 Task: Add an event with the title Third Performance Recognition Ceremony, date ''2023/12/25'', time 14:00and add a description: Welcome to the Lunch with Mentor session, an invaluable opportunity for personal growth and guidance. This session aims to create a casual and supportive environment where mentees can connect with experienced mentors, gain insights, and receive valuable advice to navigate their professional journeys.Mark the tasks as Completed , logged in from the account softage.5@softage.netand send the event invitation to softage.7@softage.net and softage.8@softage.net. Set a reminder for the event Weekly on Sunday
Action: Mouse moved to (60, 148)
Screenshot: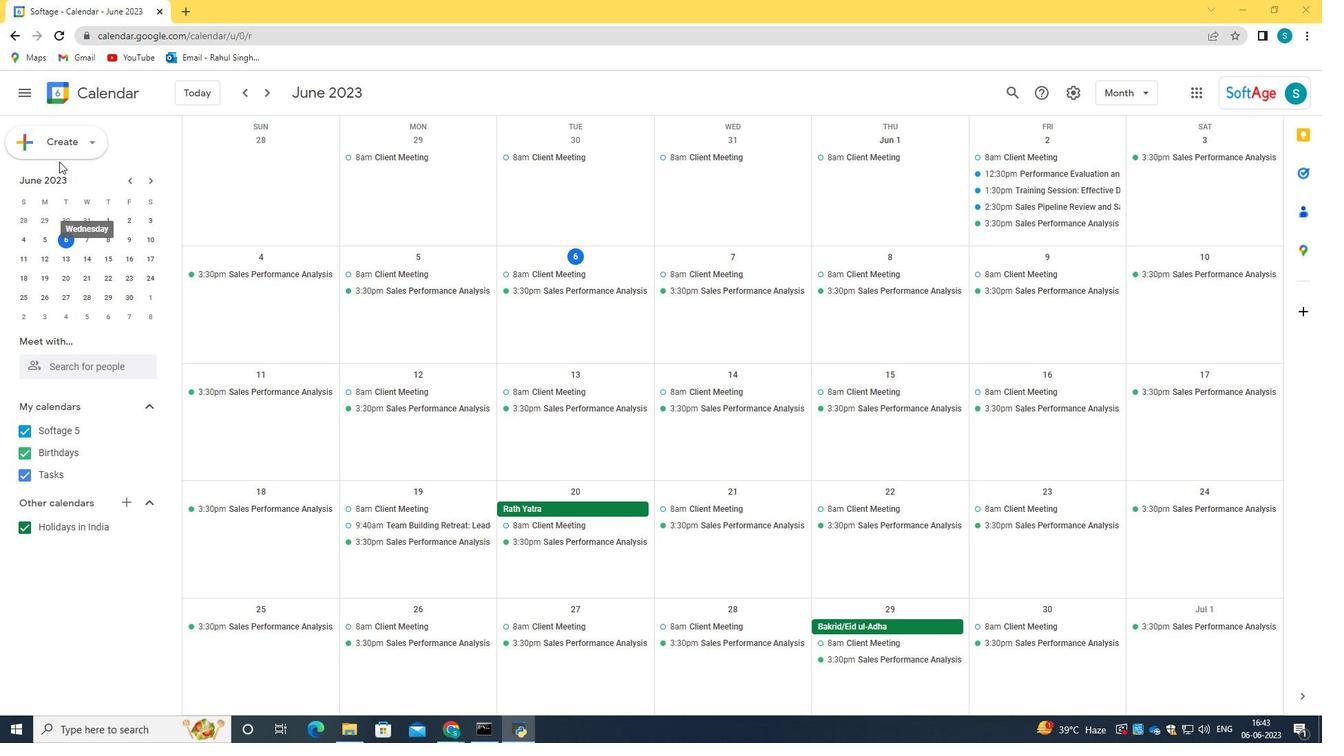 
Action: Mouse pressed left at (60, 148)
Screenshot: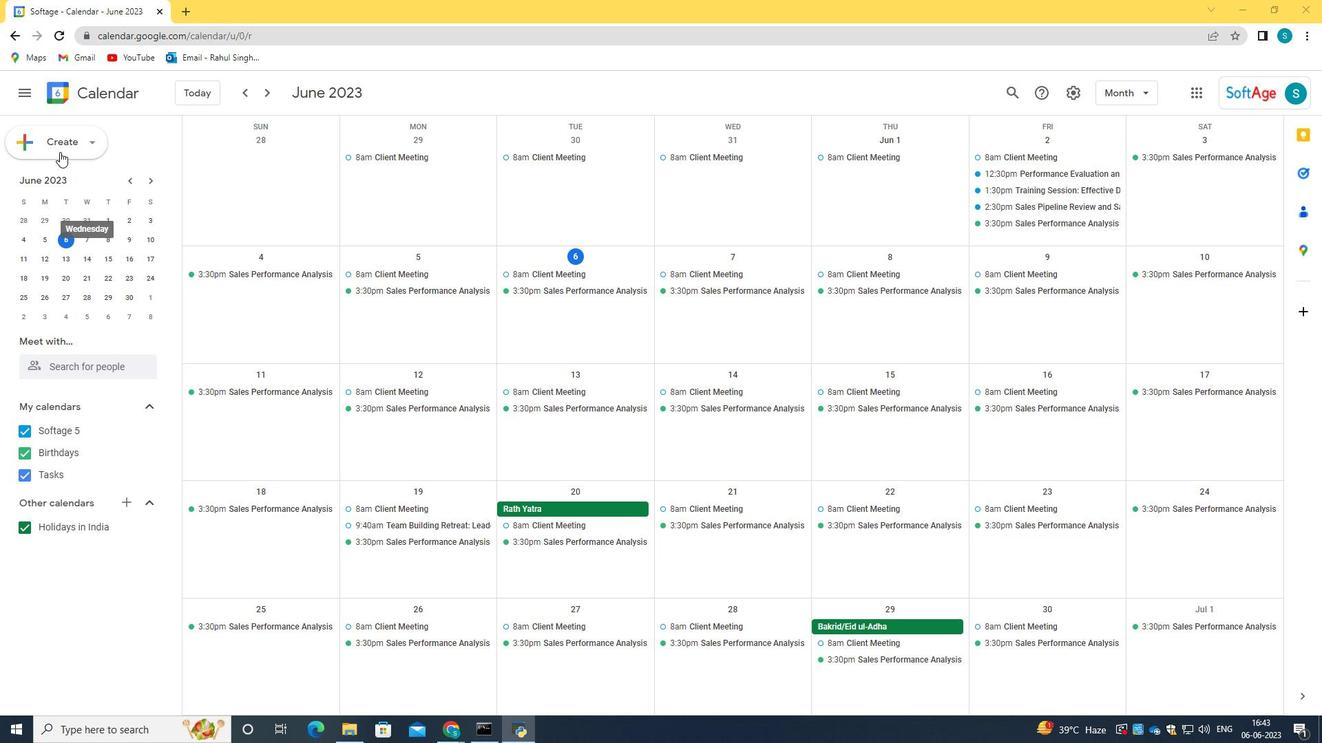
Action: Mouse moved to (79, 185)
Screenshot: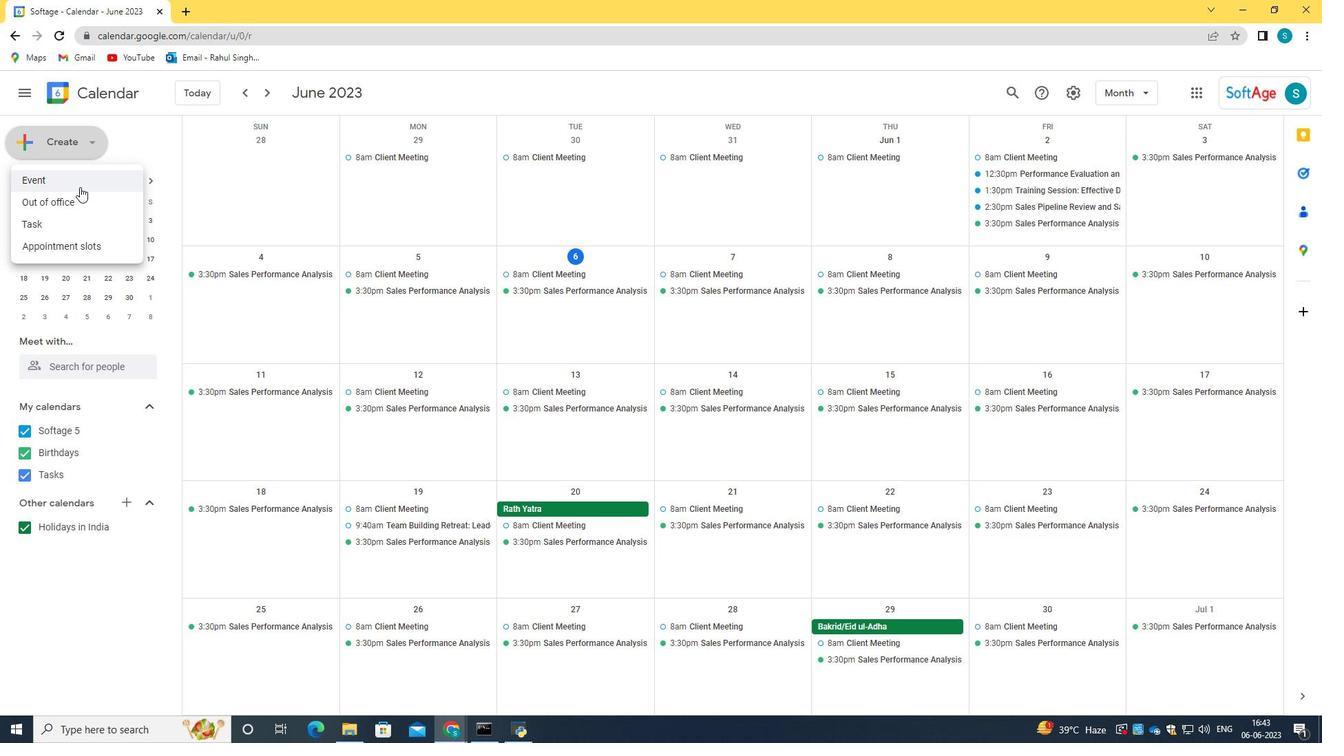 
Action: Mouse pressed left at (79, 185)
Screenshot: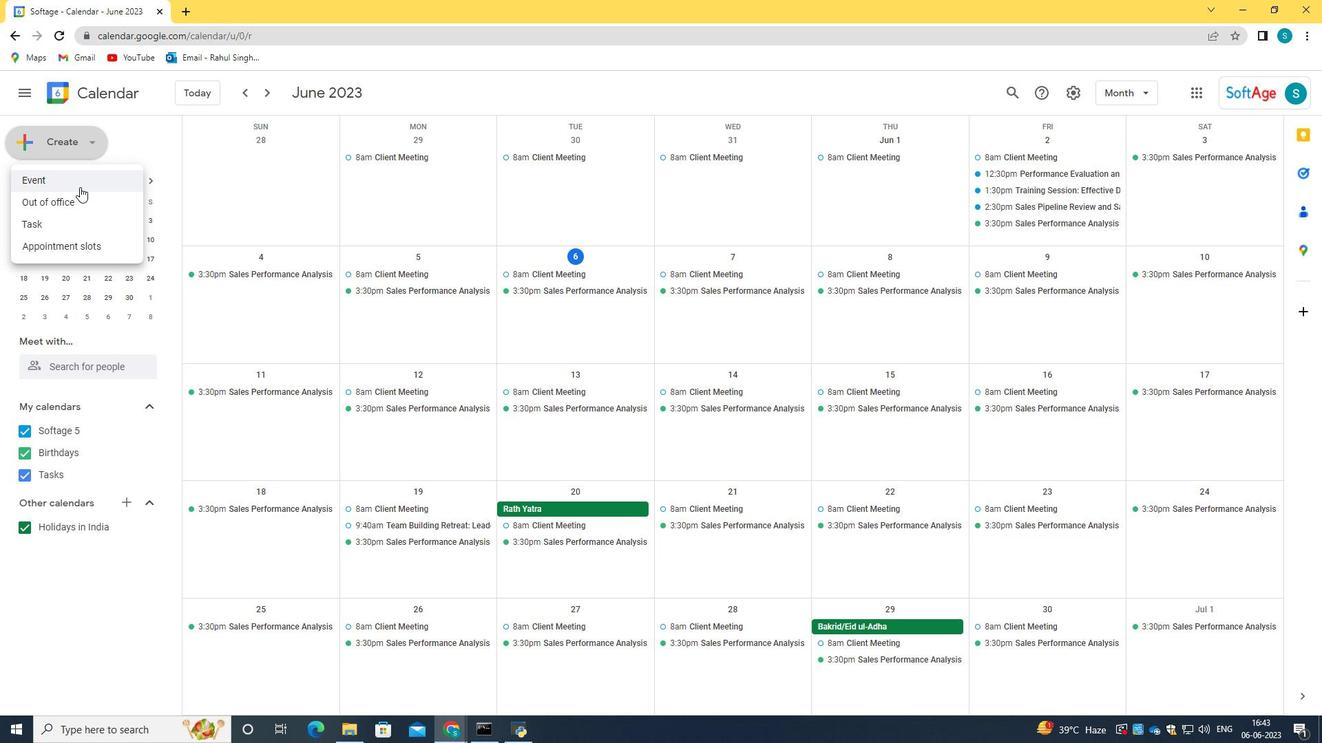 
Action: Mouse moved to (383, 554)
Screenshot: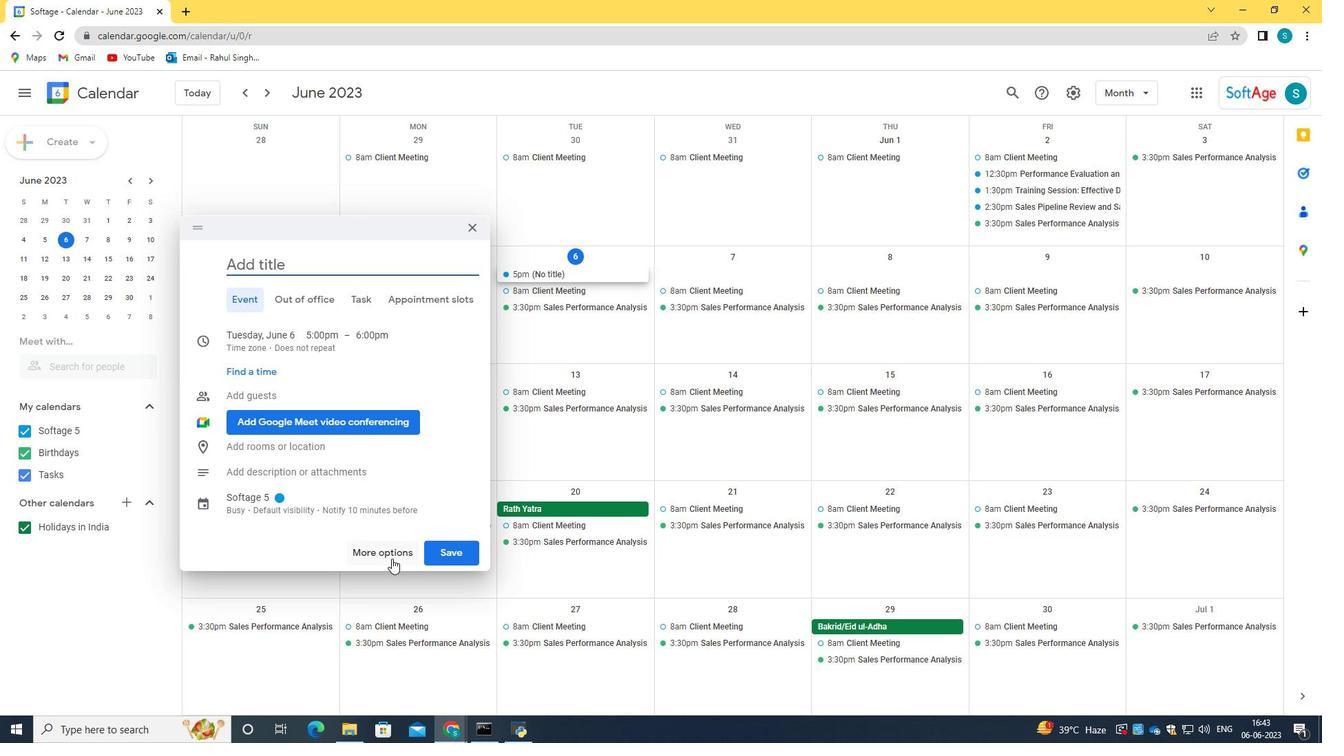 
Action: Mouse pressed left at (383, 554)
Screenshot: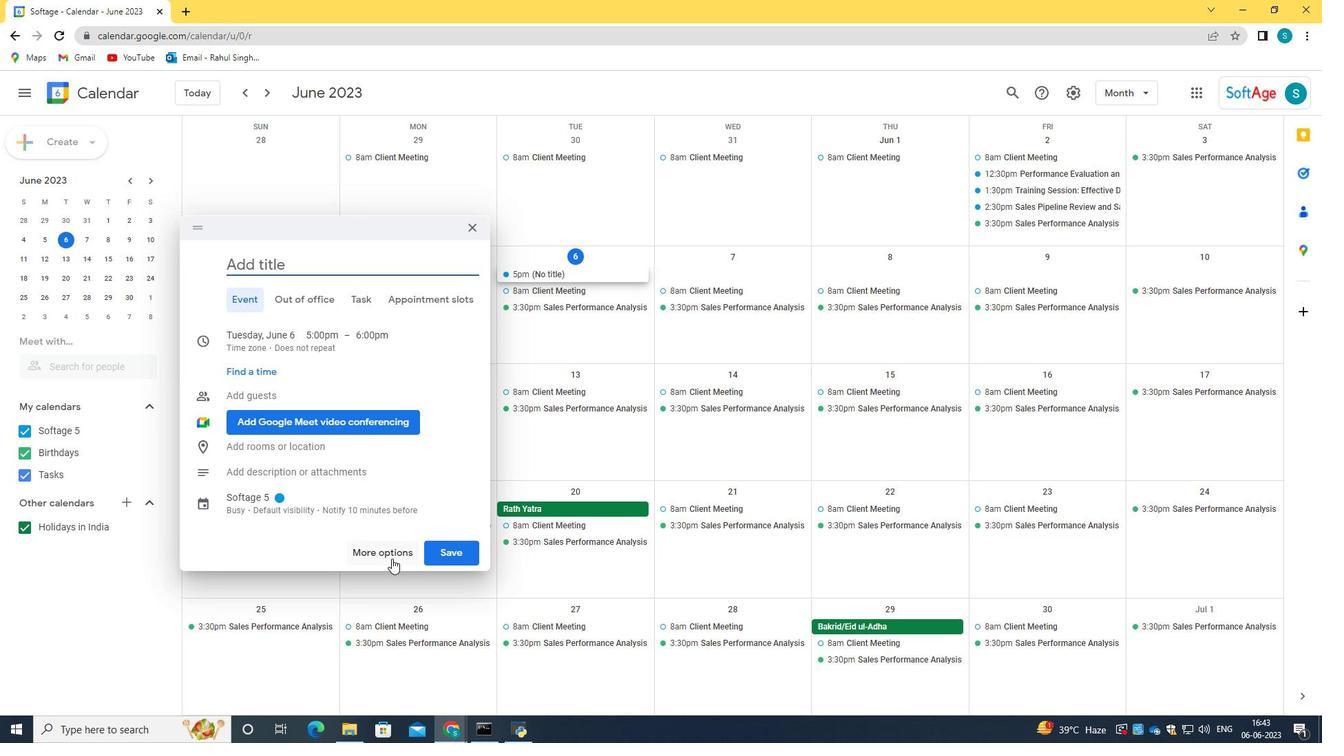 
Action: Mouse moved to (138, 93)
Screenshot: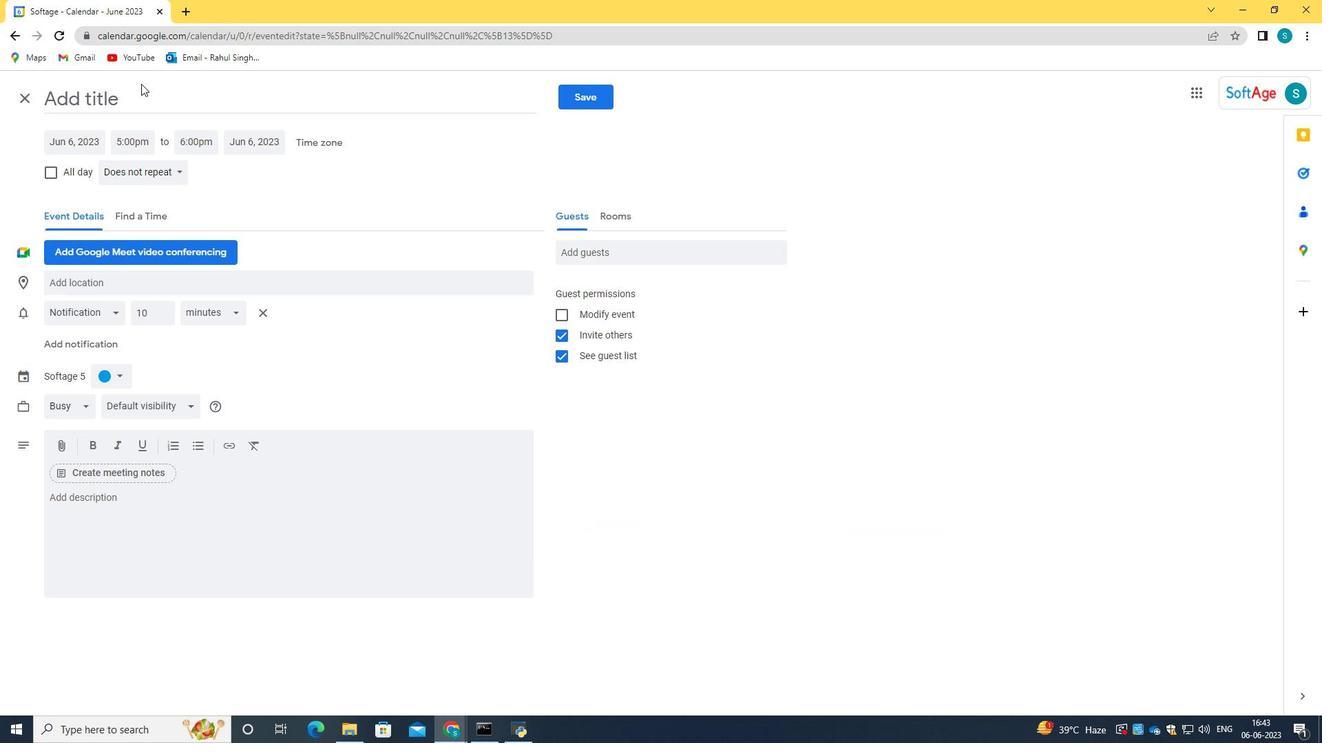 
Action: Mouse pressed left at (138, 93)
Screenshot: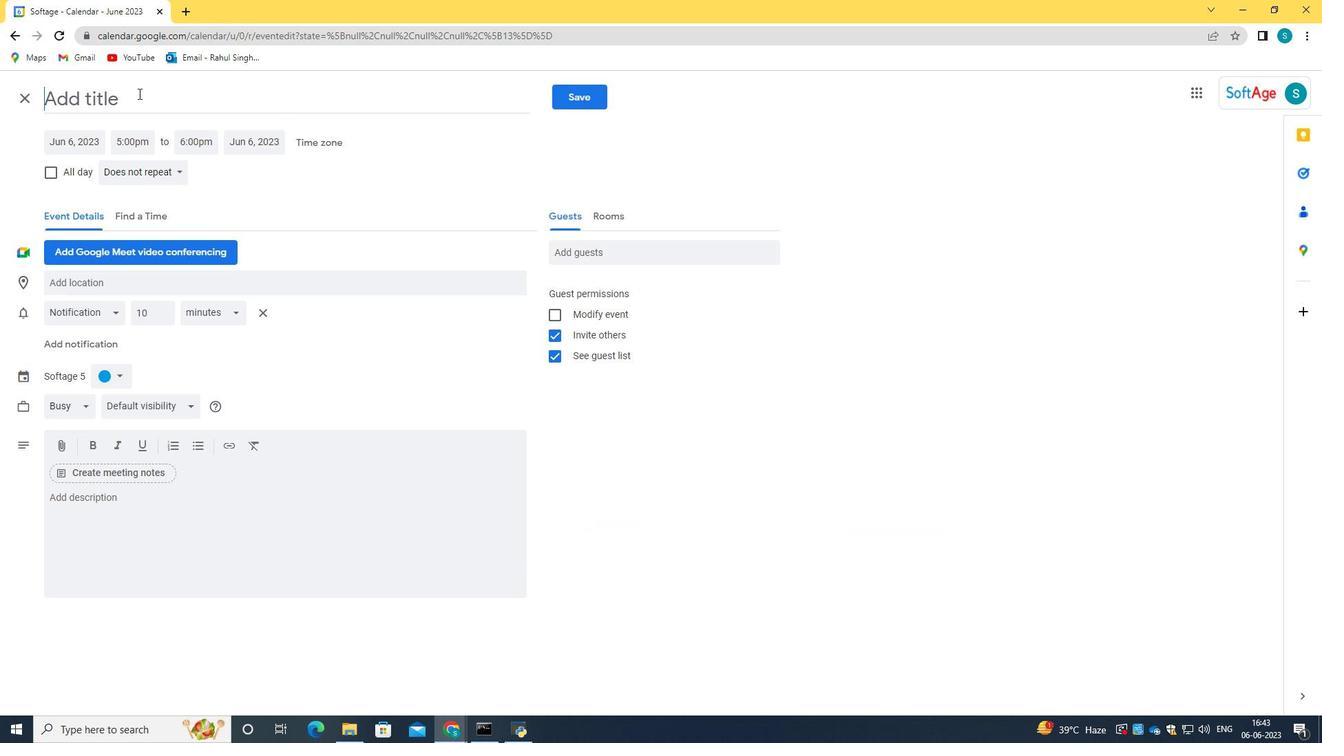 
Action: Key pressed <Key.caps_lock>T<Key.caps_lock>hird<Key.space><Key.caps_lock>P<Key.caps_lock>erfom<Key.backspace>rmacn<Key.backspace><Key.backspace>nce<Key.space><Key.caps_lock>R<Key.caps_lock>ecognition<Key.space><Key.caps_lock>C<Key.caps_lock>eremony
Screenshot: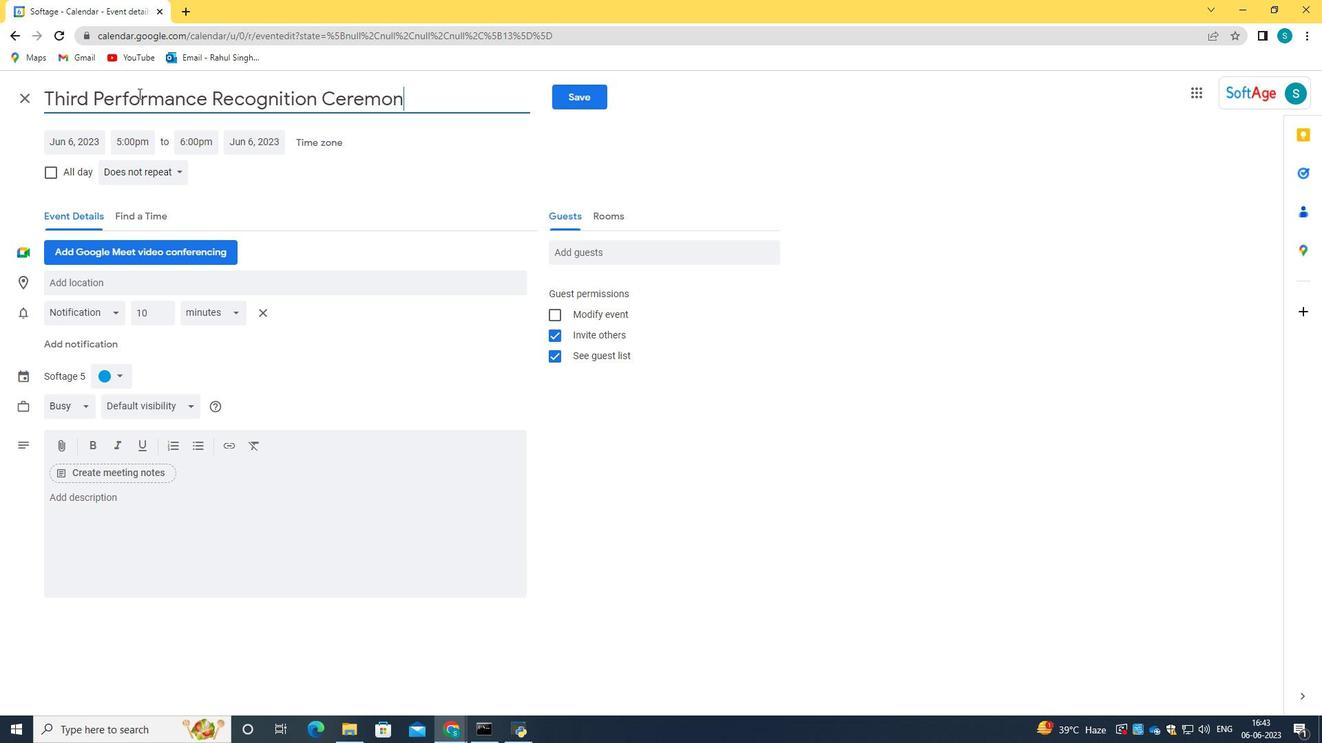 
Action: Mouse moved to (55, 145)
Screenshot: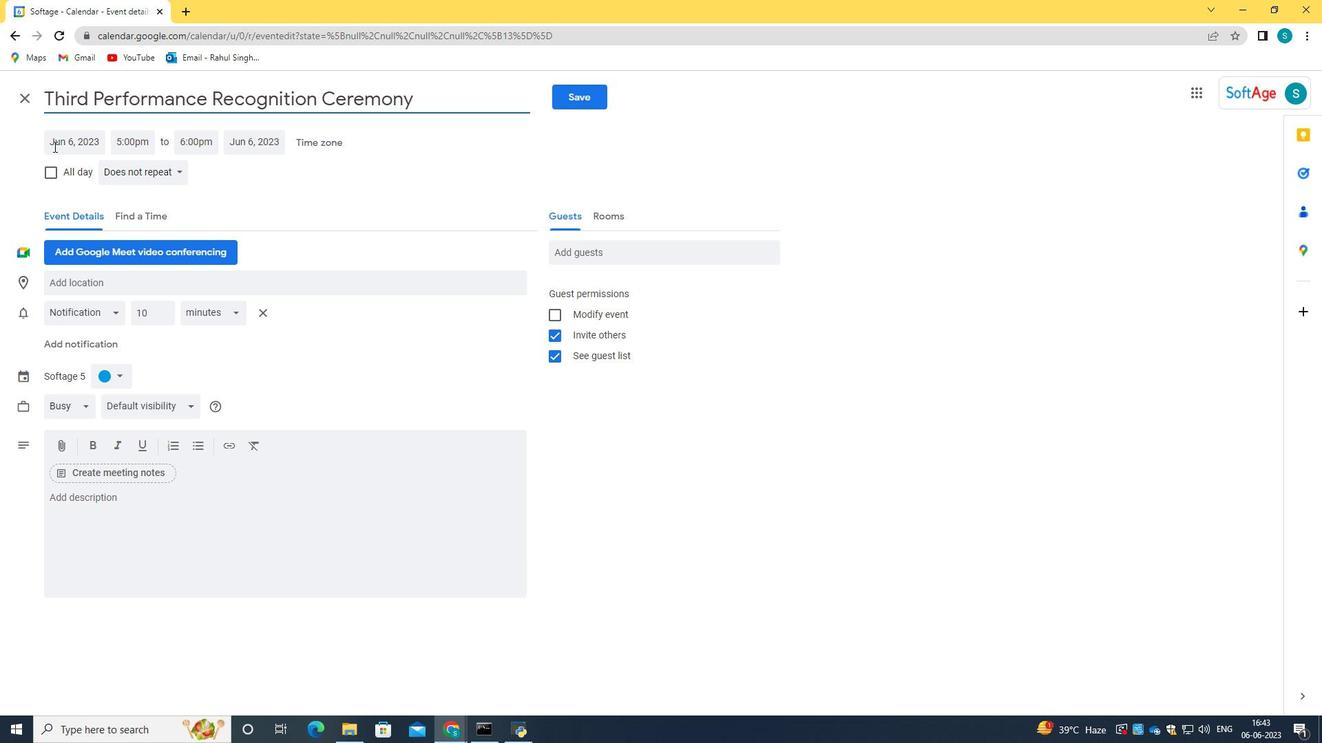 
Action: Mouse pressed left at (55, 145)
Screenshot: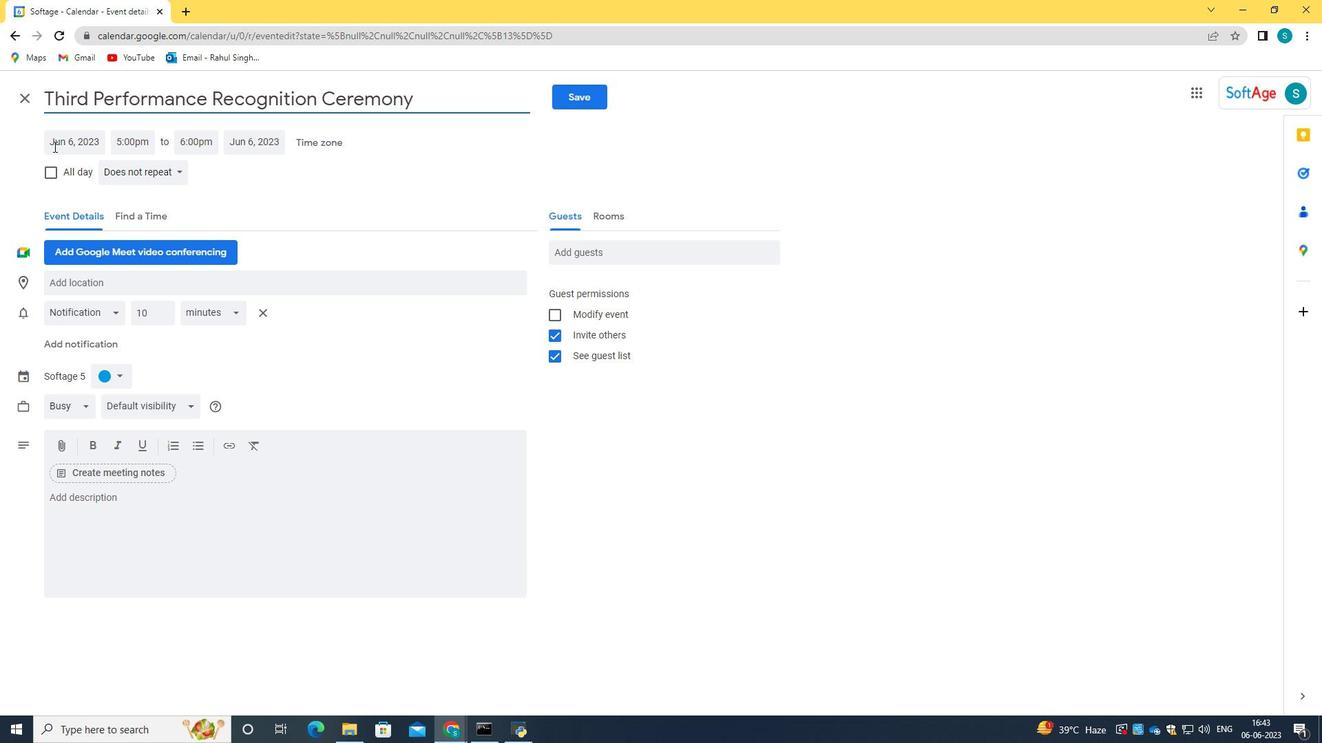 
Action: Key pressed 2023/12/25<Key.tab>
Screenshot: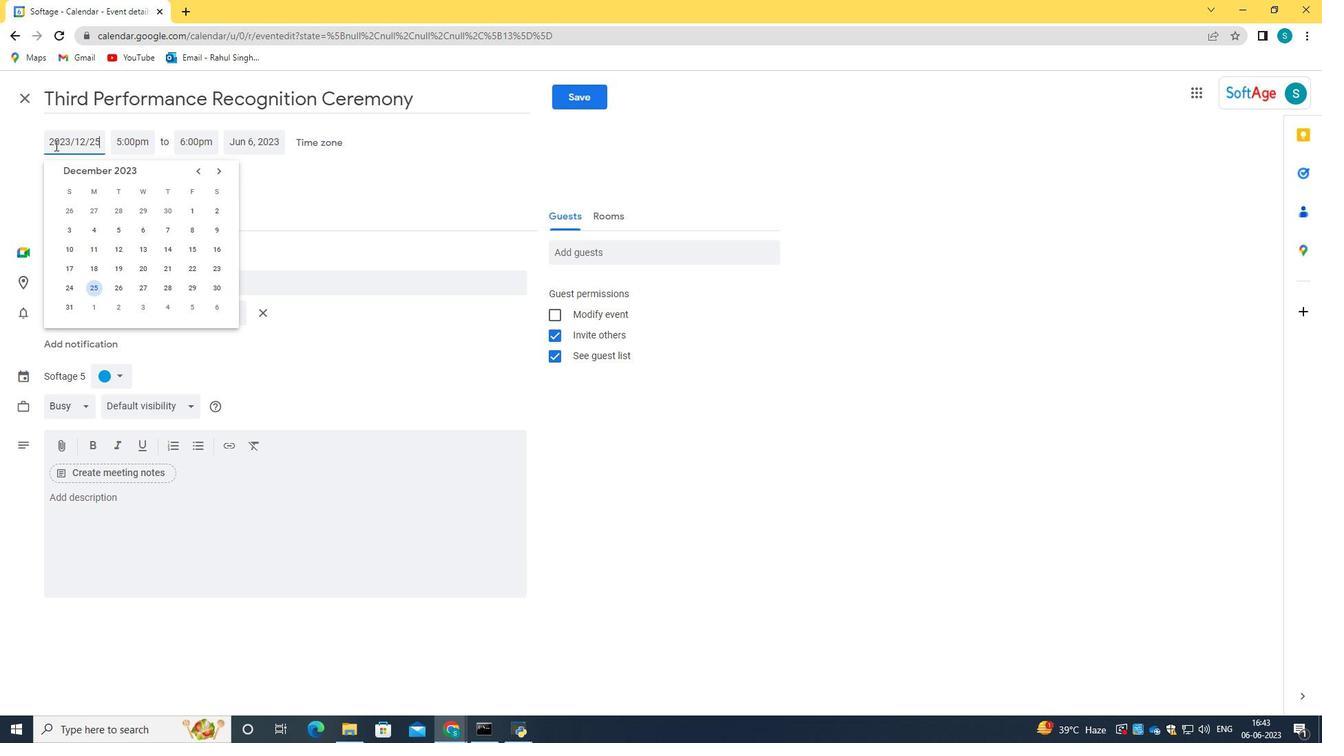 
Action: Mouse moved to (132, 307)
Screenshot: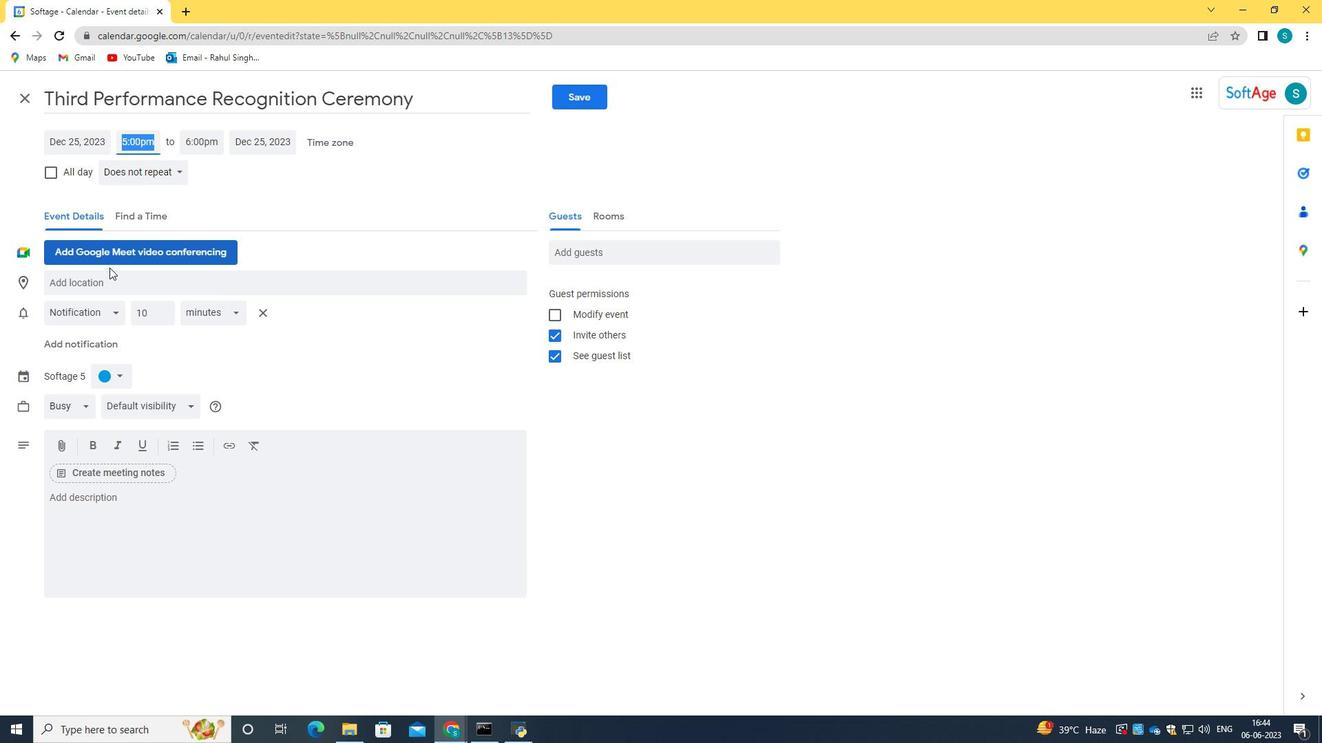 
Action: Key pressed 14<Key.shift_r>:00<Key.enter>
Screenshot: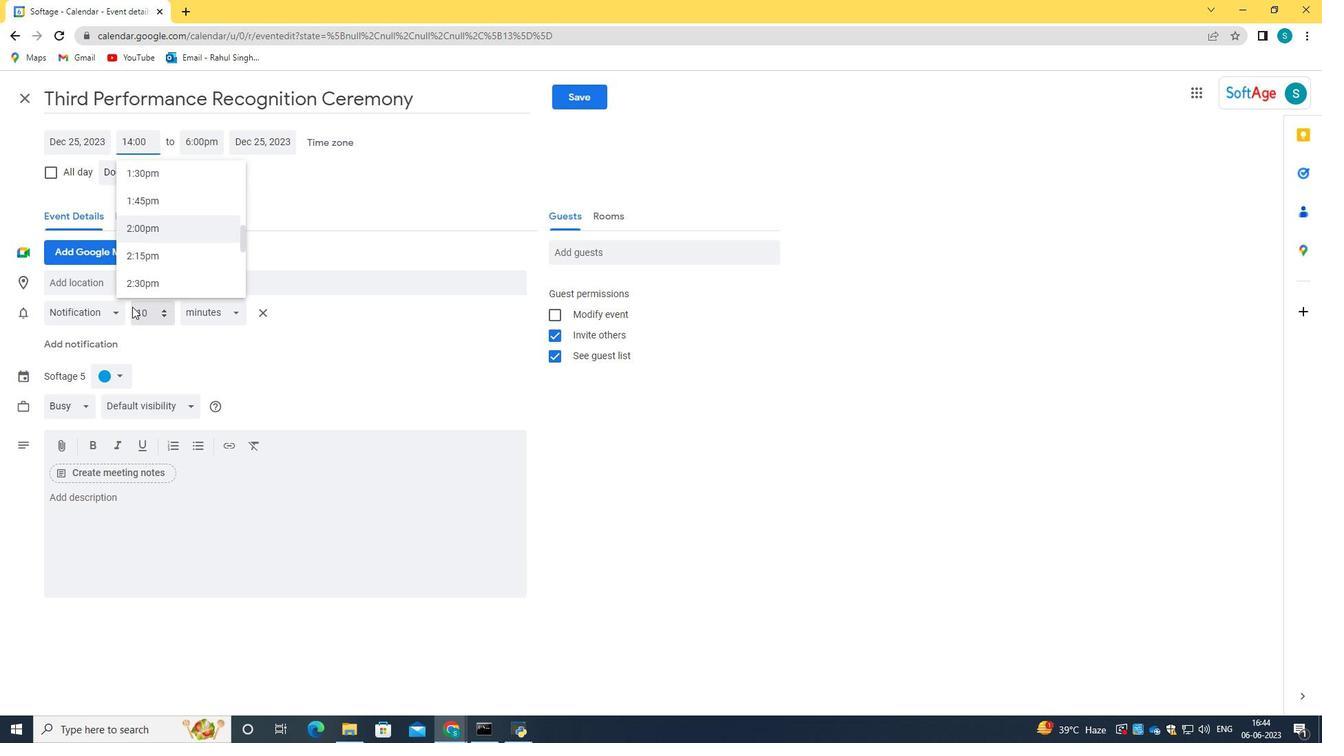 
Action: Mouse moved to (161, 561)
Screenshot: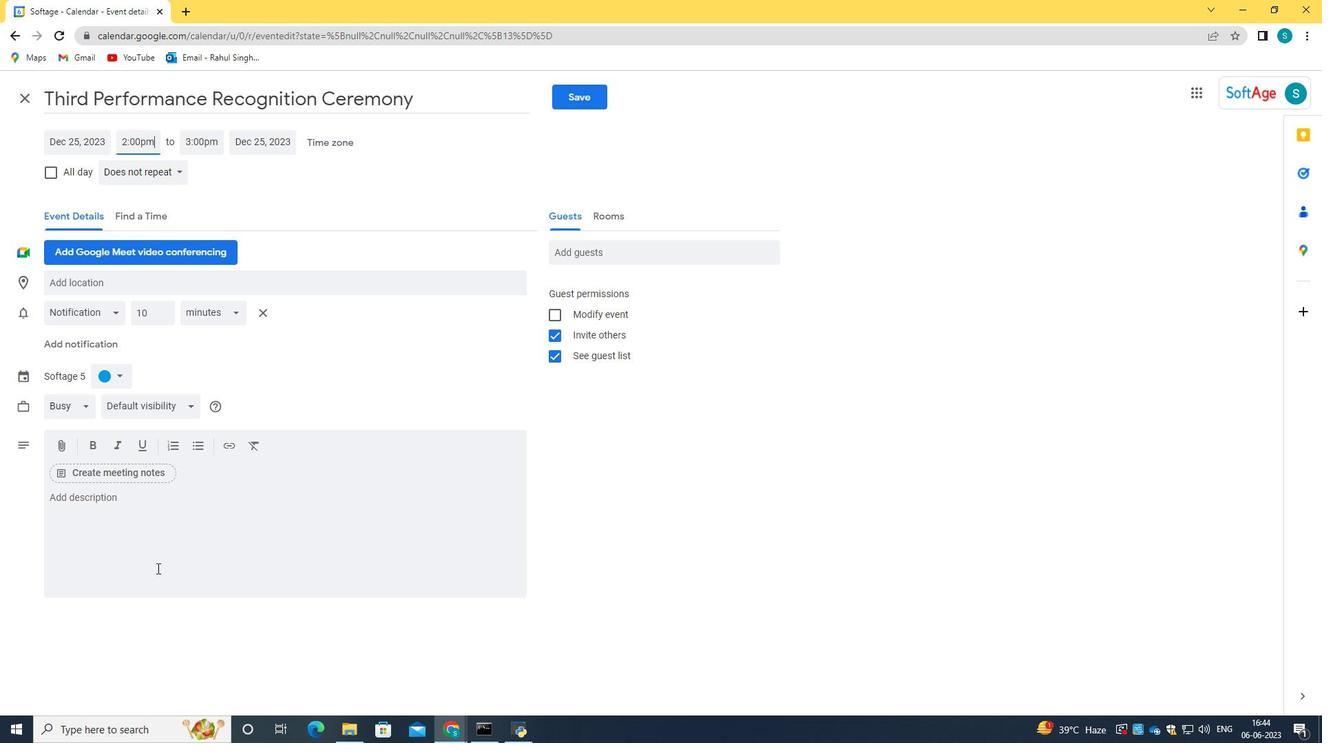 
Action: Mouse pressed left at (161, 561)
Screenshot: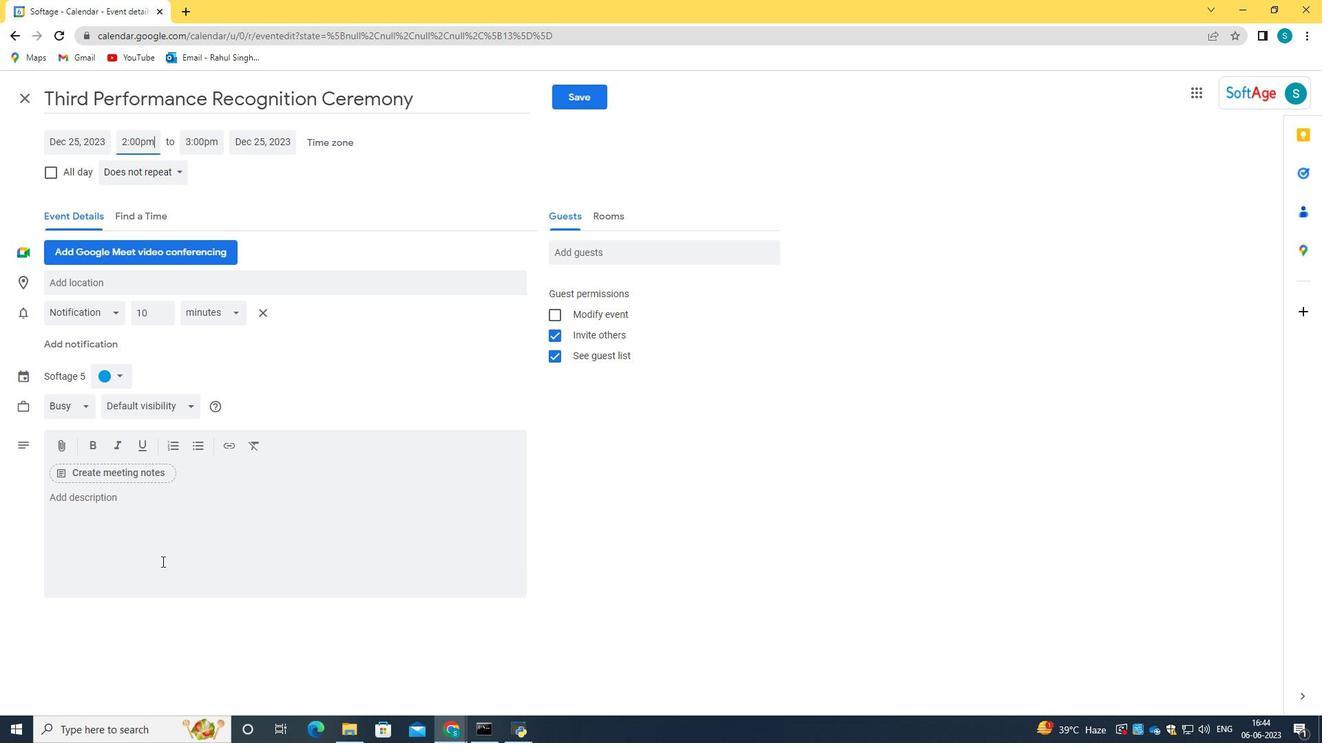
Action: Key pressed <Key.caps_lock>W<Key.caps_lock>elcome<Key.space>to<Key.space>the<Key.space><Key.caps_lock>L<Key.caps_lock>uc<Key.backspace>nch<Key.space>with<Key.space><Key.caps_lock>M<Key.caps_lock>entor<Key.space>session,<Key.space>s<Key.backspace>an<Key.space>invaluable<Key.space>oppp<Key.backspace>ortunity<Key.space>for<Key.space>personal<Key.space>growth<Key.space>and<Key.space>guidene<Key.backspace><Key.backspace><Key.backspace>ance.<Key.space><Key.caps_lock>T<Key.caps_lock>his<Key.space>session<Key.space>aims<Key.space>to<Key.space>crate<Key.space>a<Key.space>casual<Key.space>and<Key.space>supo<Key.backspace>portive<Key.space>enc<Key.backspace>vironment<Key.space>where<Key.space>mentees<Key.space>can<Key.space>connect<Key.space>with<Key.space>experienced<Key.space>mat<Key.backspace><Key.backspace>entors,<Key.space>gain<Key.space>insights,<Key.space>and<Key.space>recive<Key.space><Key.backspace><Key.backspace><Key.backspace>eve<Key.space><Key.backspace><Key.backspace><Key.backspace><Key.backspace>eve<Key.space><Key.backspace><Key.backspace><Key.backspace><Key.backspace><Key.backspace>eviev<Key.space><Key.backspace><Key.backspace><Key.space><Key.backspace><Key.backspace><Key.backspace><Key.backspace><Key.backspace><Key.backspace><Key.backspace><Key.backspace>receive<Key.space>valuable<Key.space>advice<Key.space>to<Key.space>navigate<Key.space>their<Key.space>professional<Key.space>journetys.
Screenshot: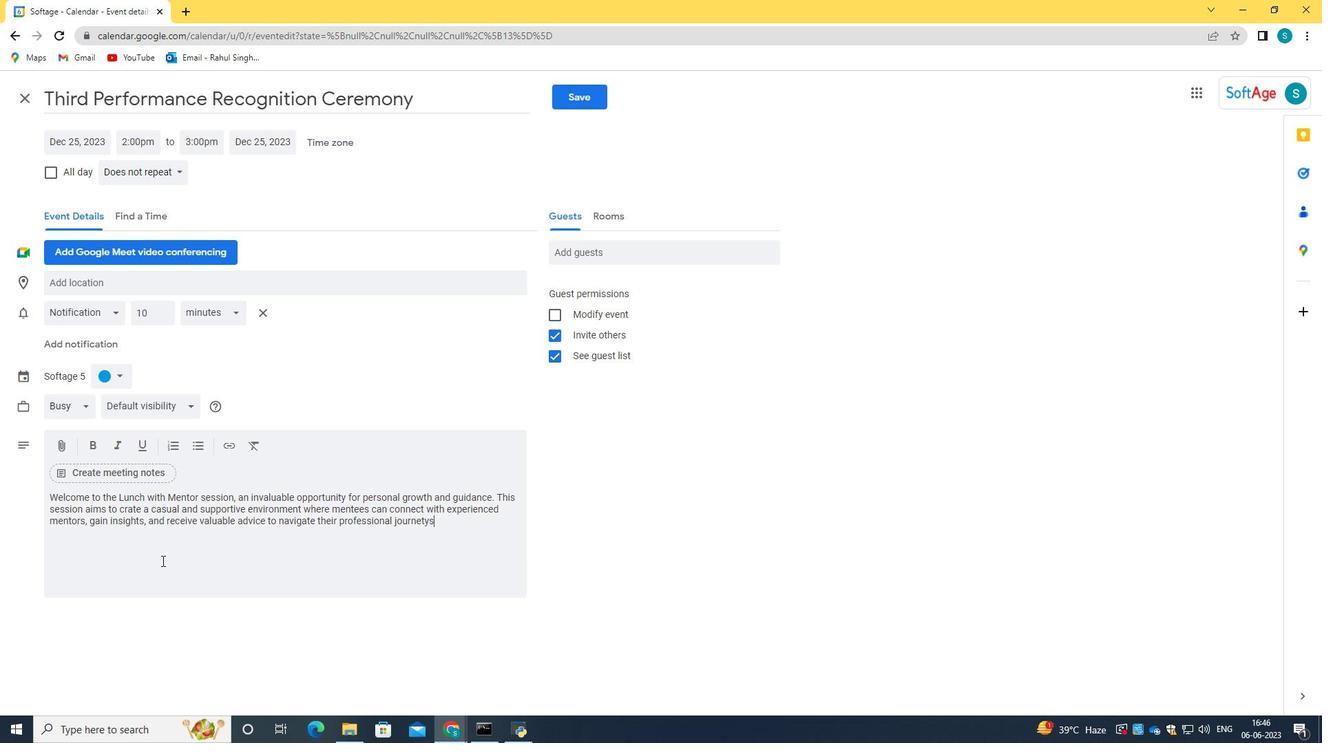 
Action: Mouse moved to (659, 249)
Screenshot: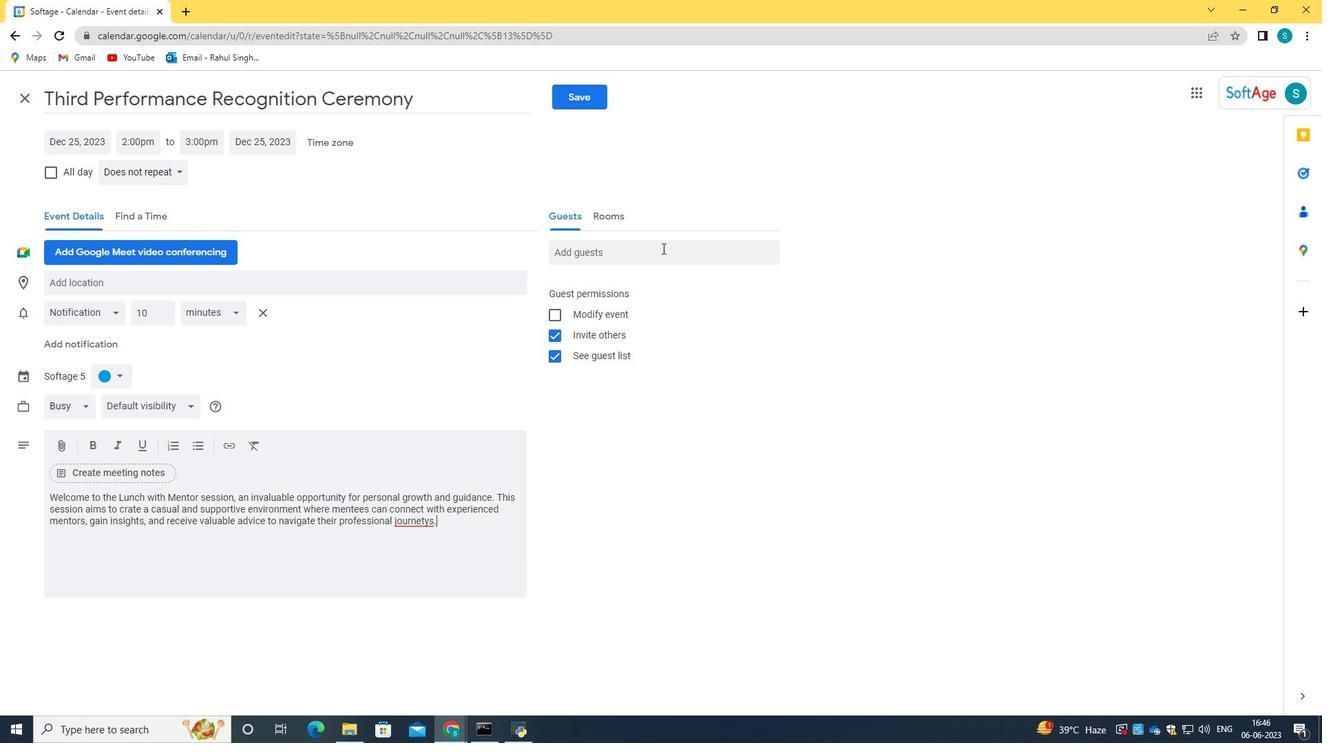 
Action: Mouse pressed left at (659, 249)
Screenshot: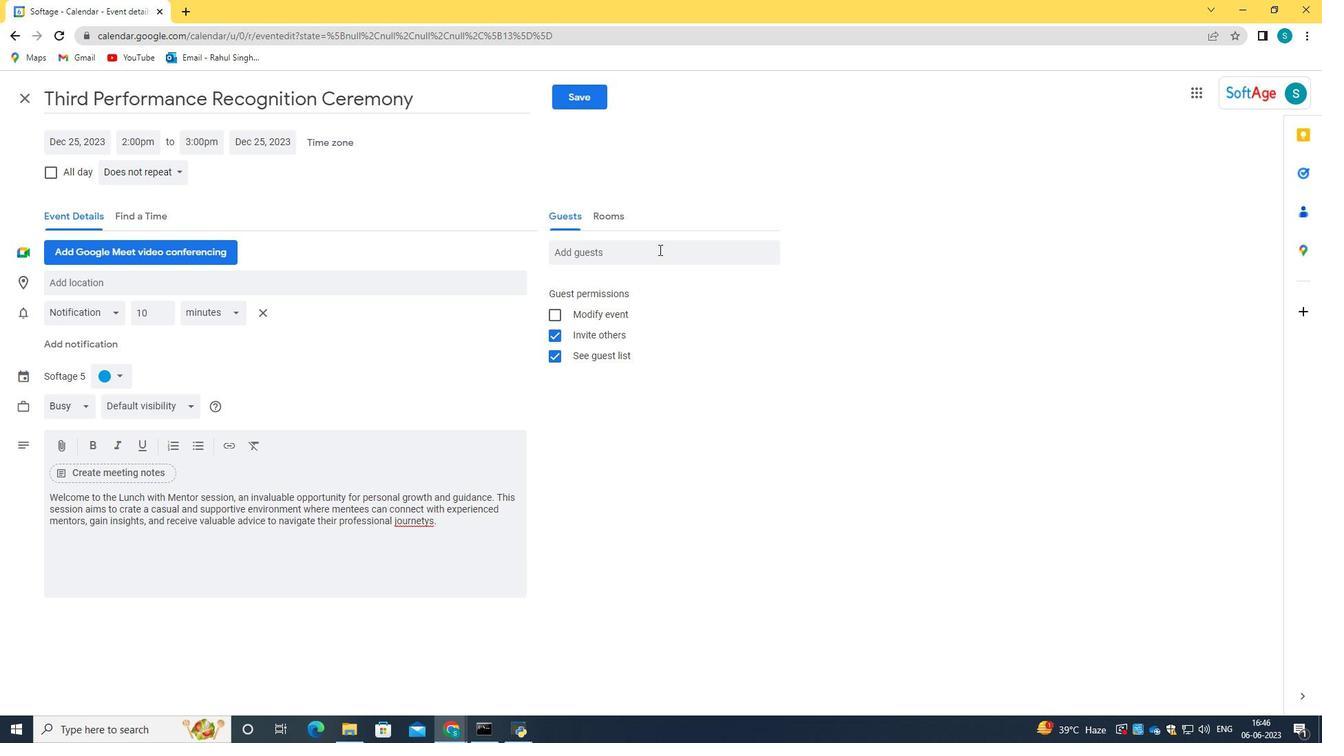 
Action: Key pressed softage.7<Key.shift>@sodta<Key.backspace><Key.backspace><Key.backspace>ftage.net
Screenshot: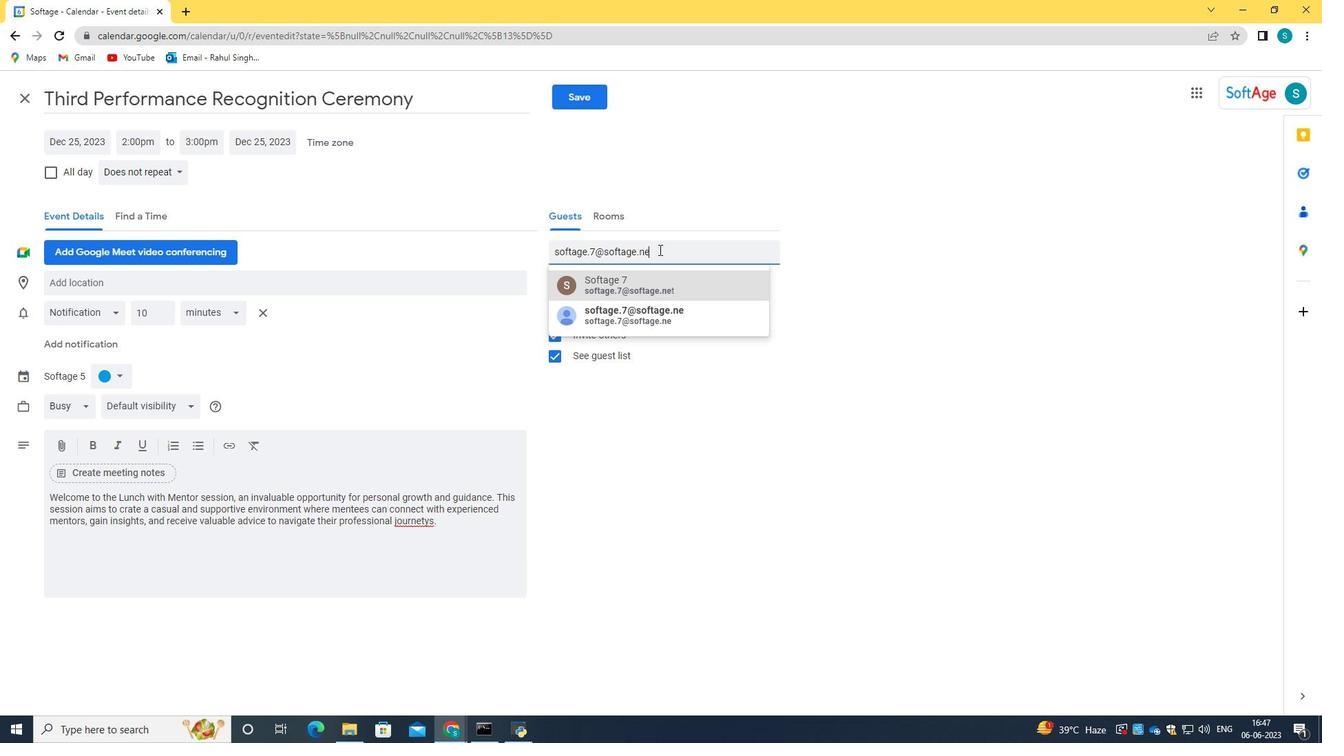 
Action: Mouse moved to (630, 283)
Screenshot: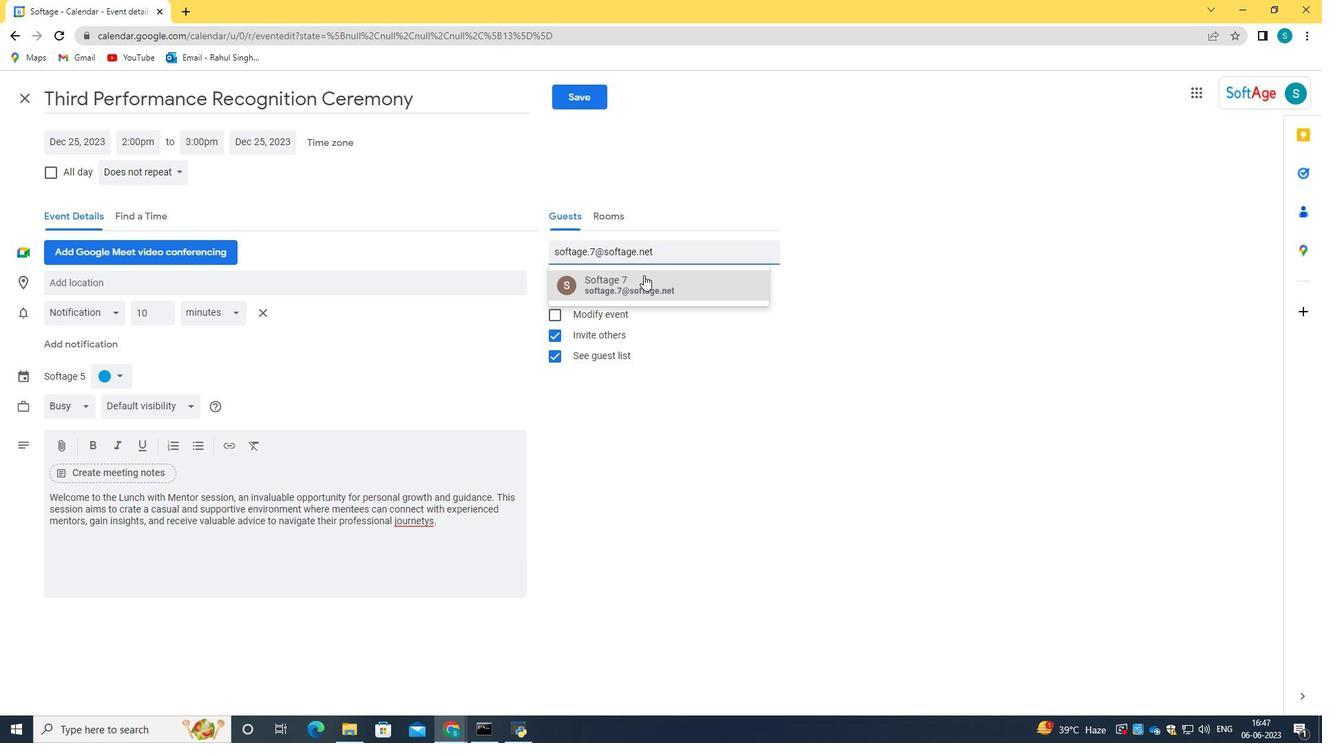 
Action: Mouse pressed left at (630, 283)
Screenshot: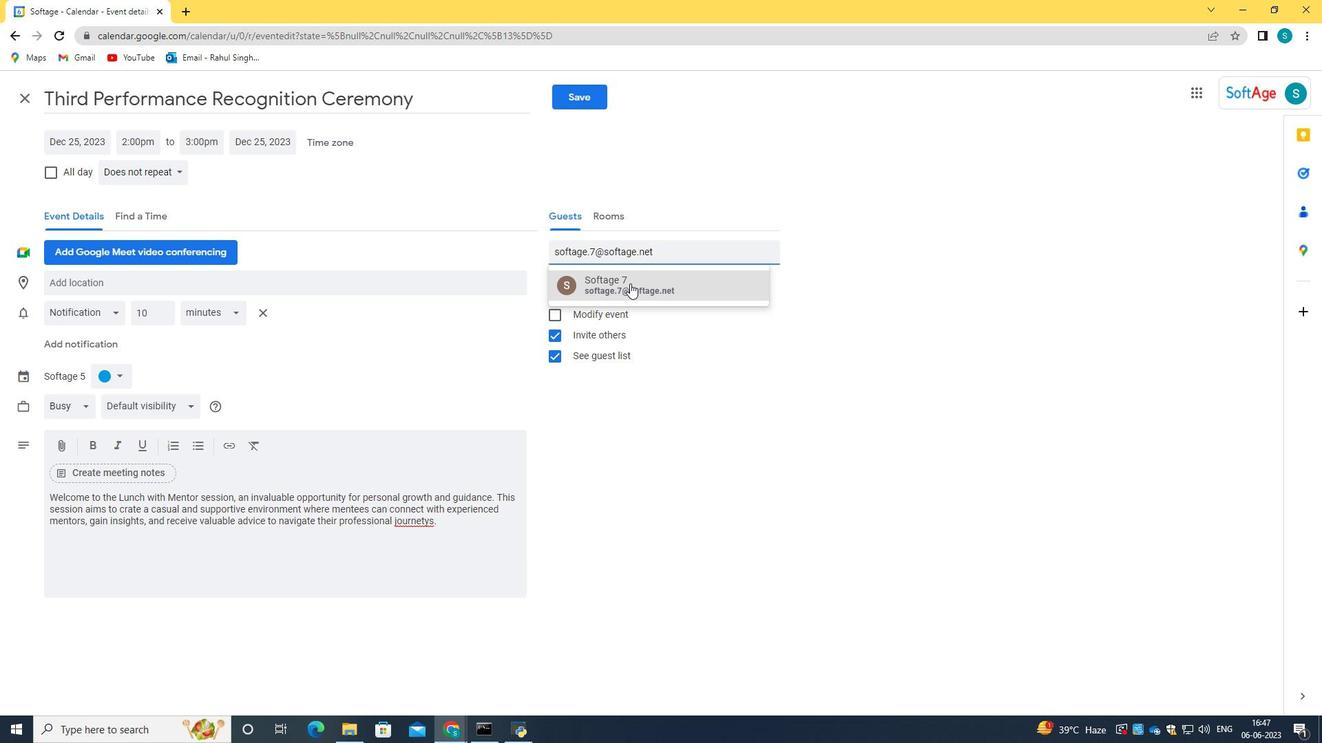 
Action: Mouse moved to (608, 249)
Screenshot: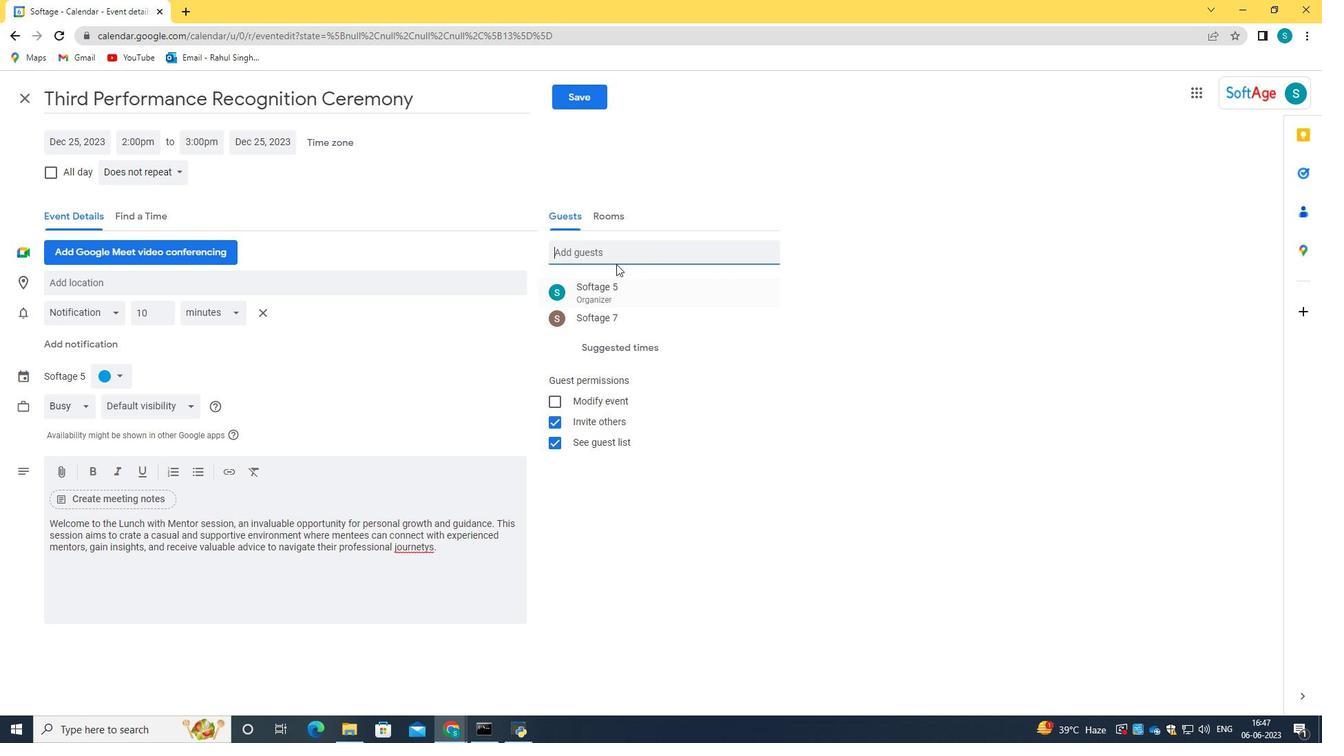 
Action: Mouse pressed left at (608, 249)
Screenshot: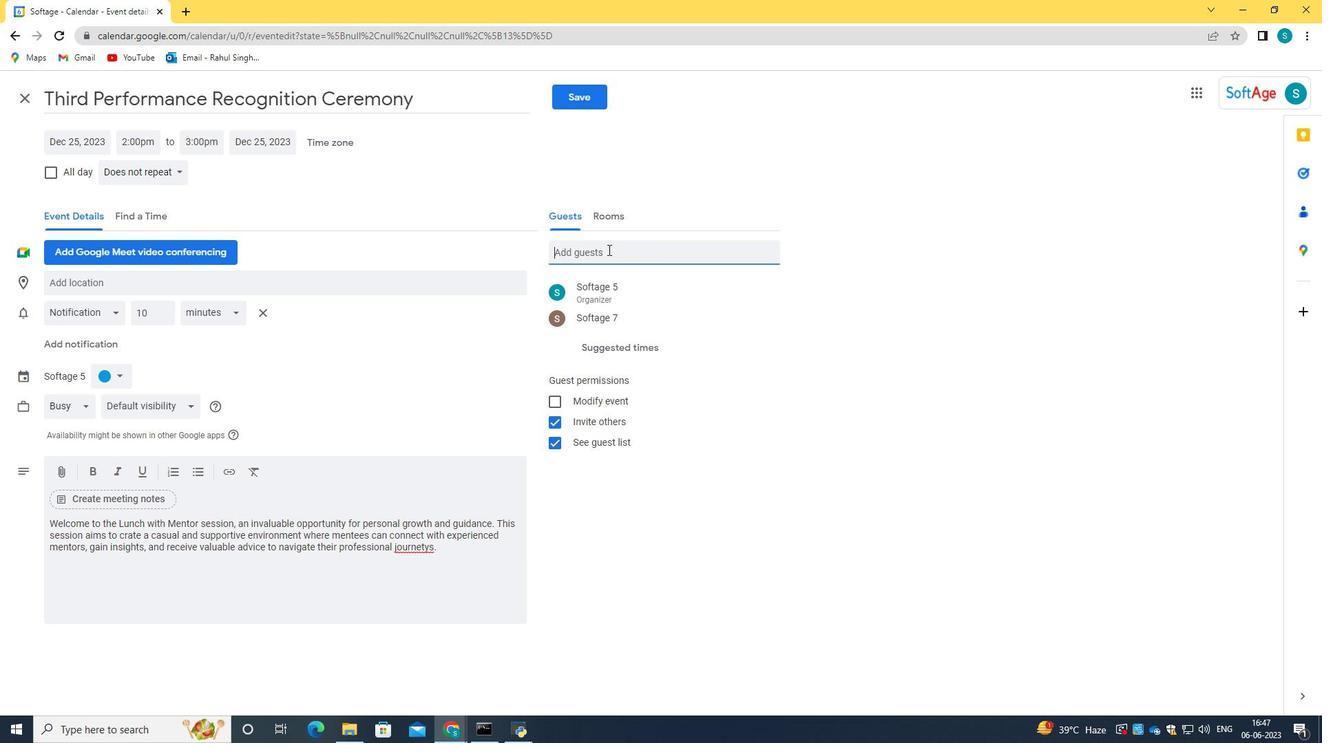 
Action: Mouse moved to (608, 249)
Screenshot: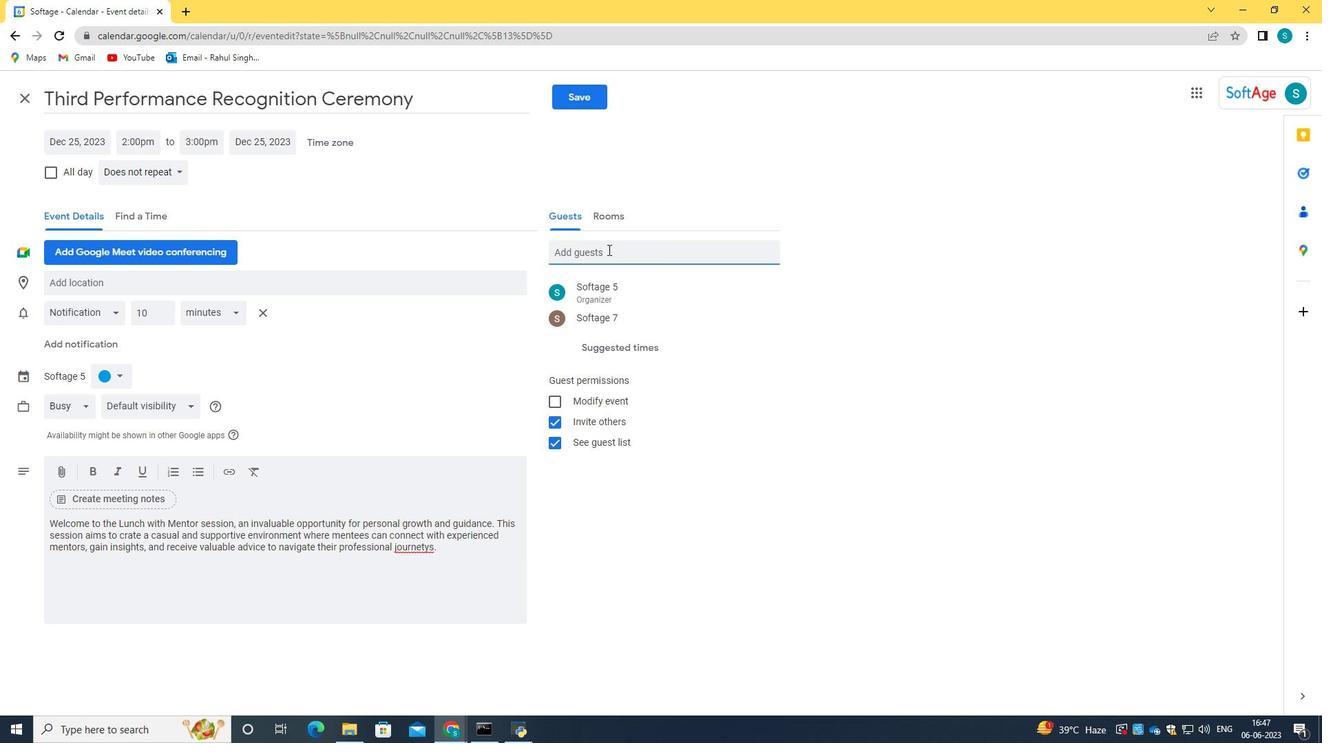 
Action: Key pressed softage.8<Key.shift>@softage.net
Screenshot: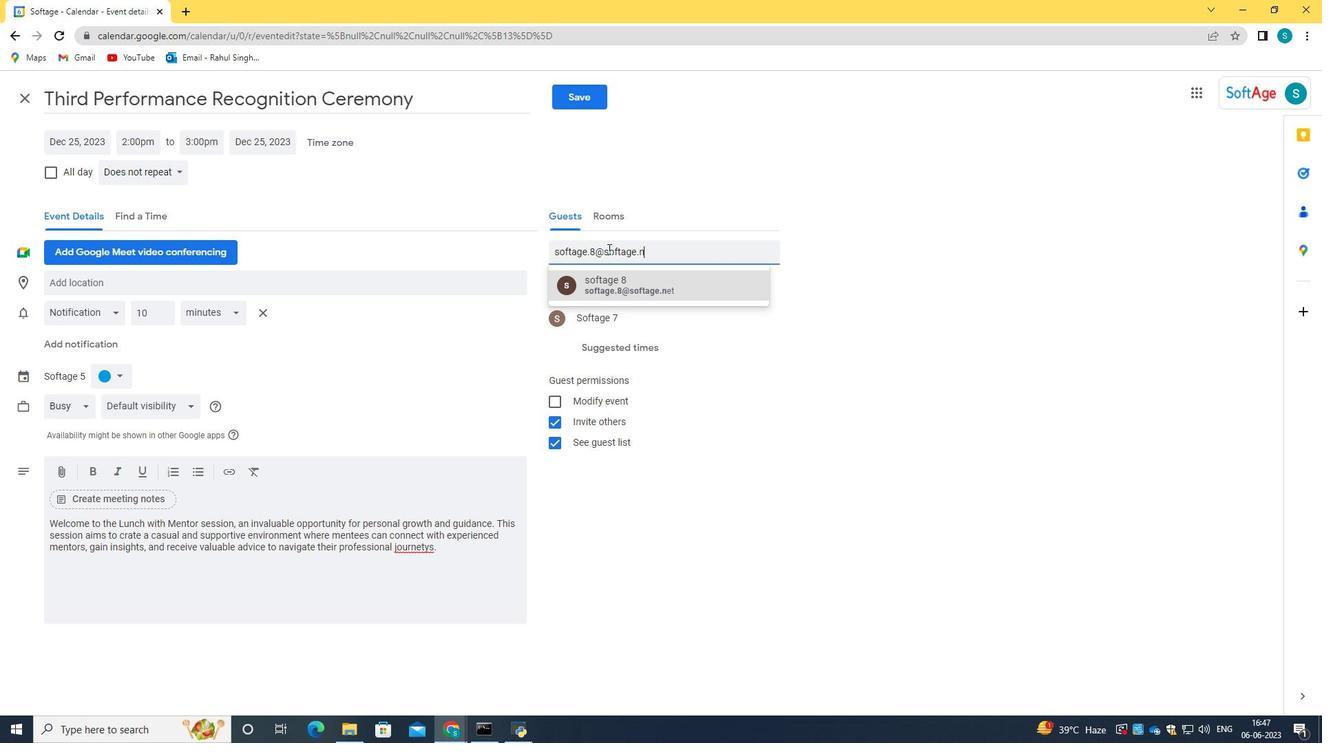 
Action: Mouse moved to (643, 292)
Screenshot: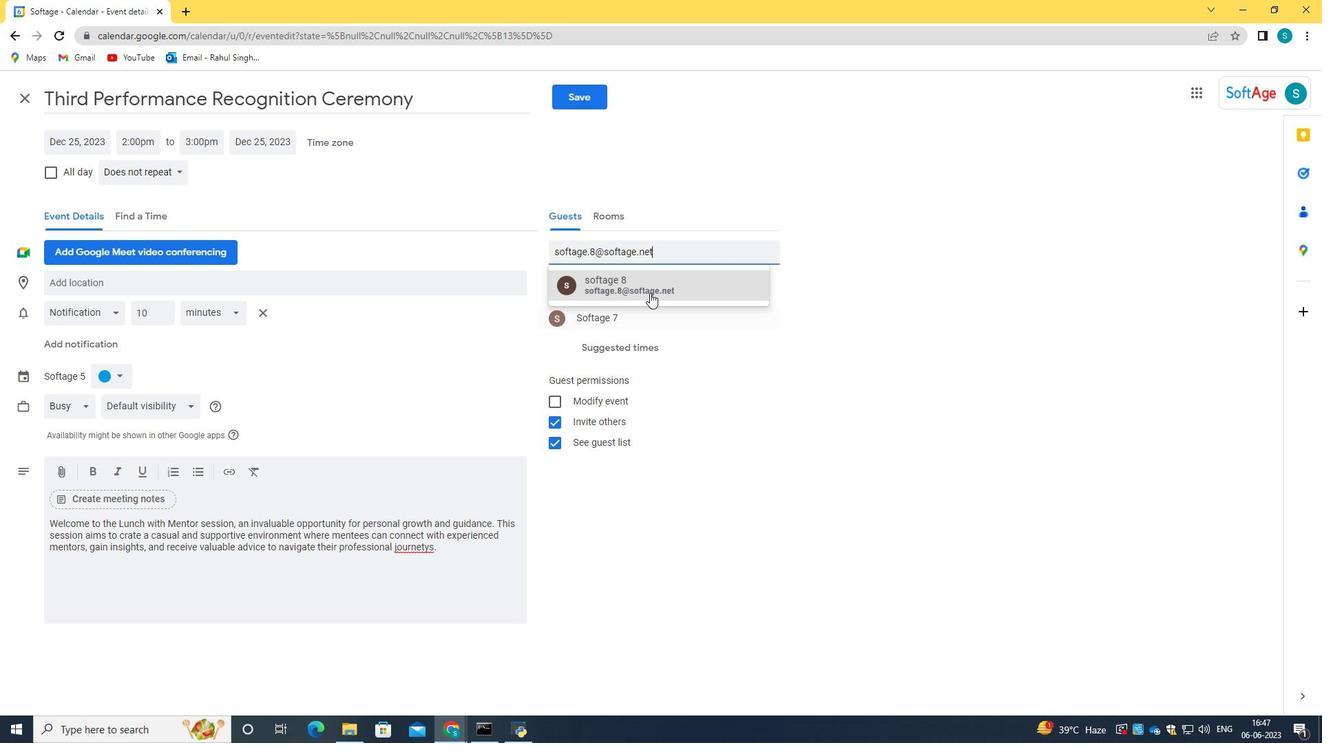 
Action: Mouse pressed left at (643, 292)
Screenshot: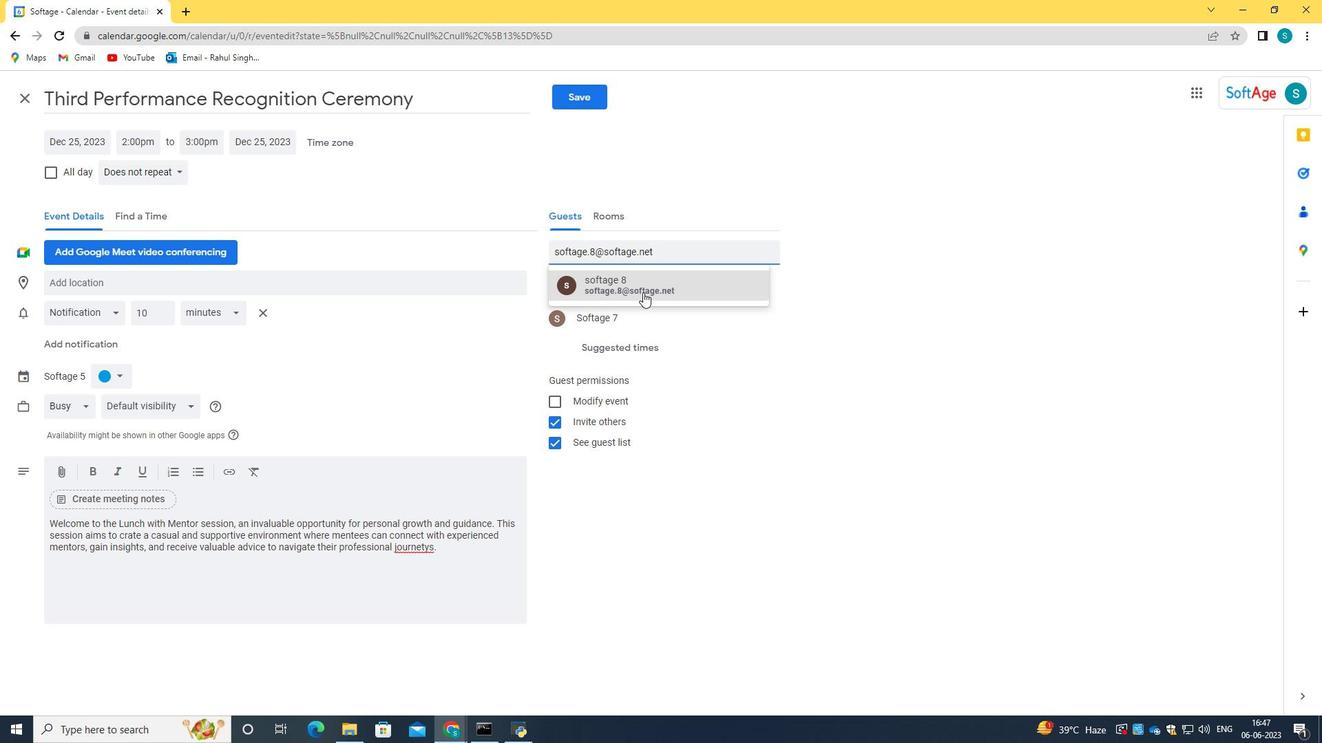 
Action: Mouse moved to (157, 174)
Screenshot: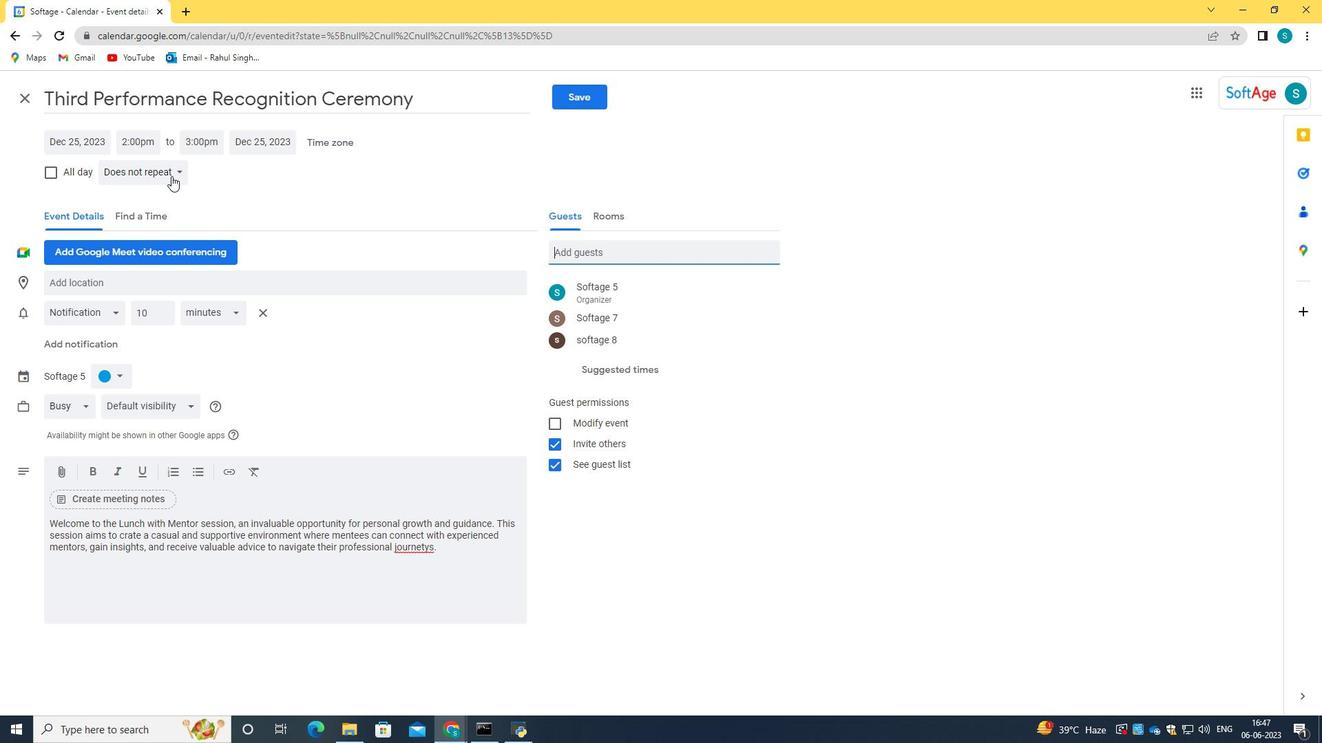 
Action: Mouse pressed left at (157, 174)
Screenshot: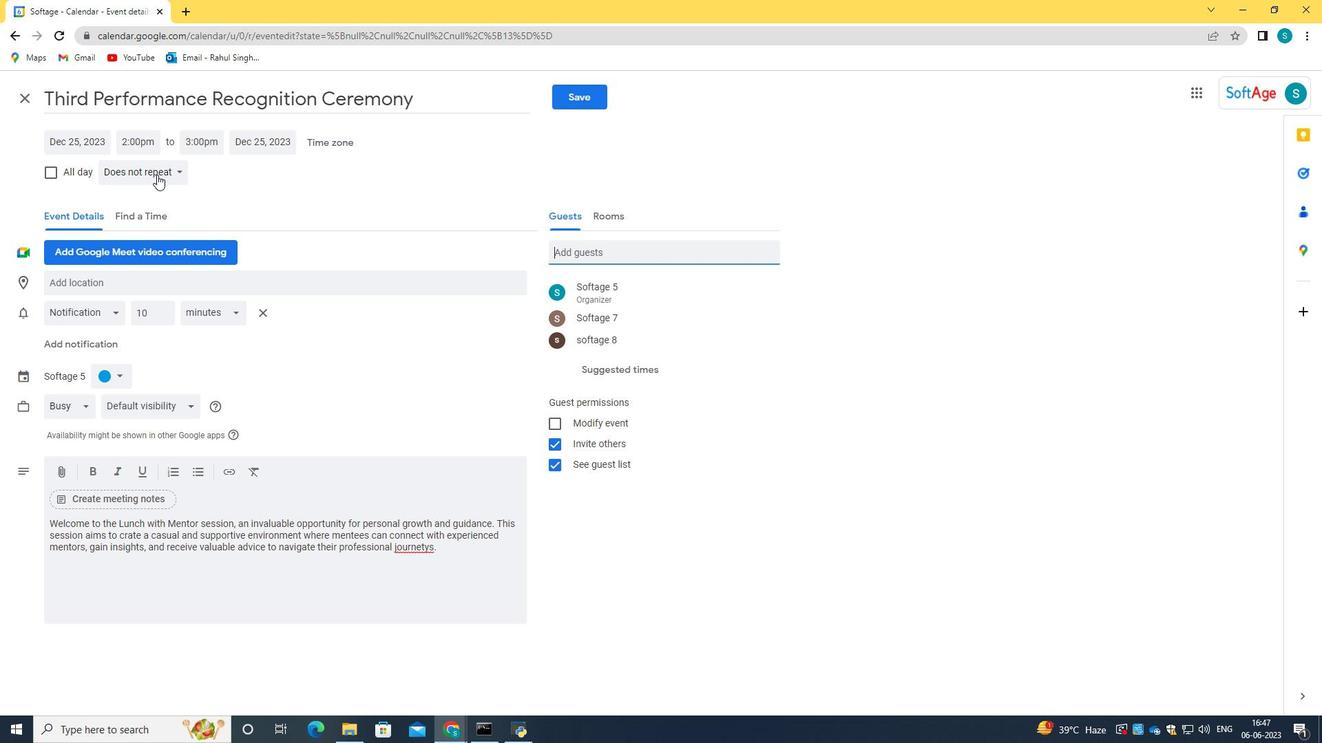 
Action: Mouse moved to (170, 348)
Screenshot: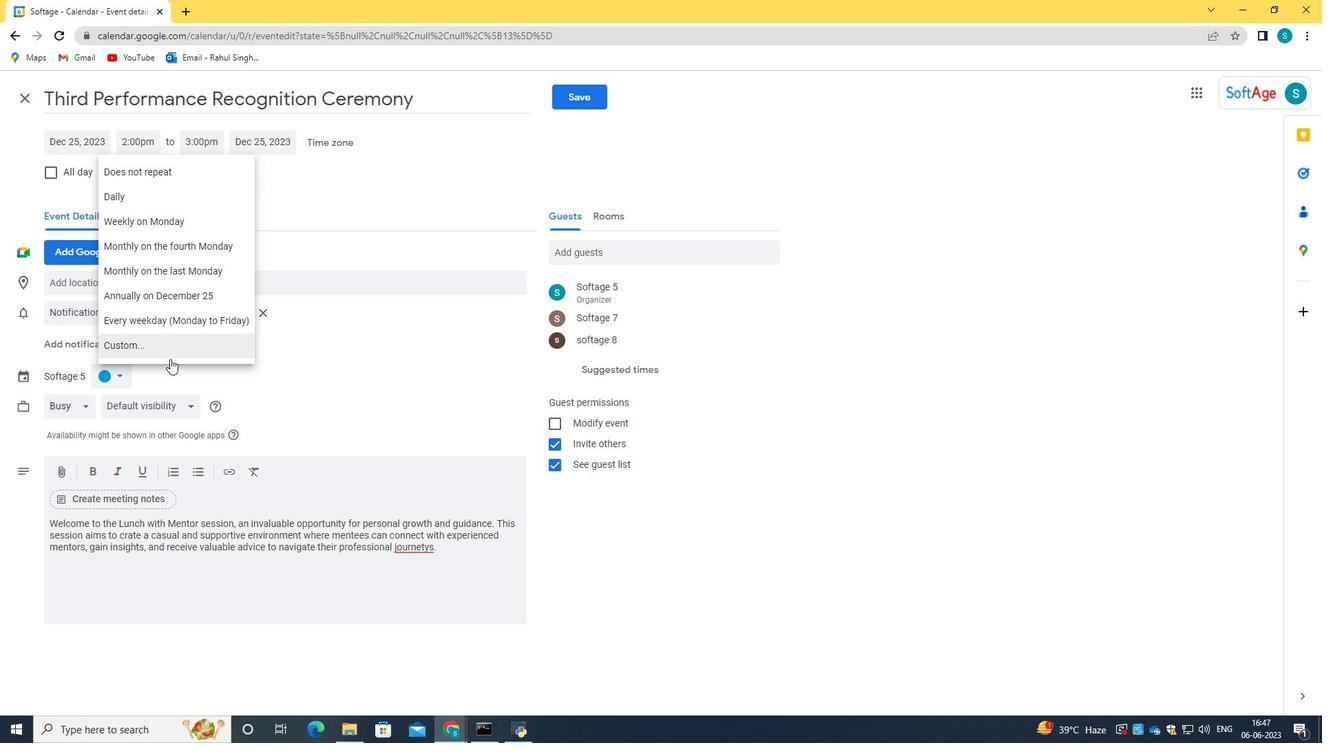 
Action: Mouse pressed left at (170, 348)
Screenshot: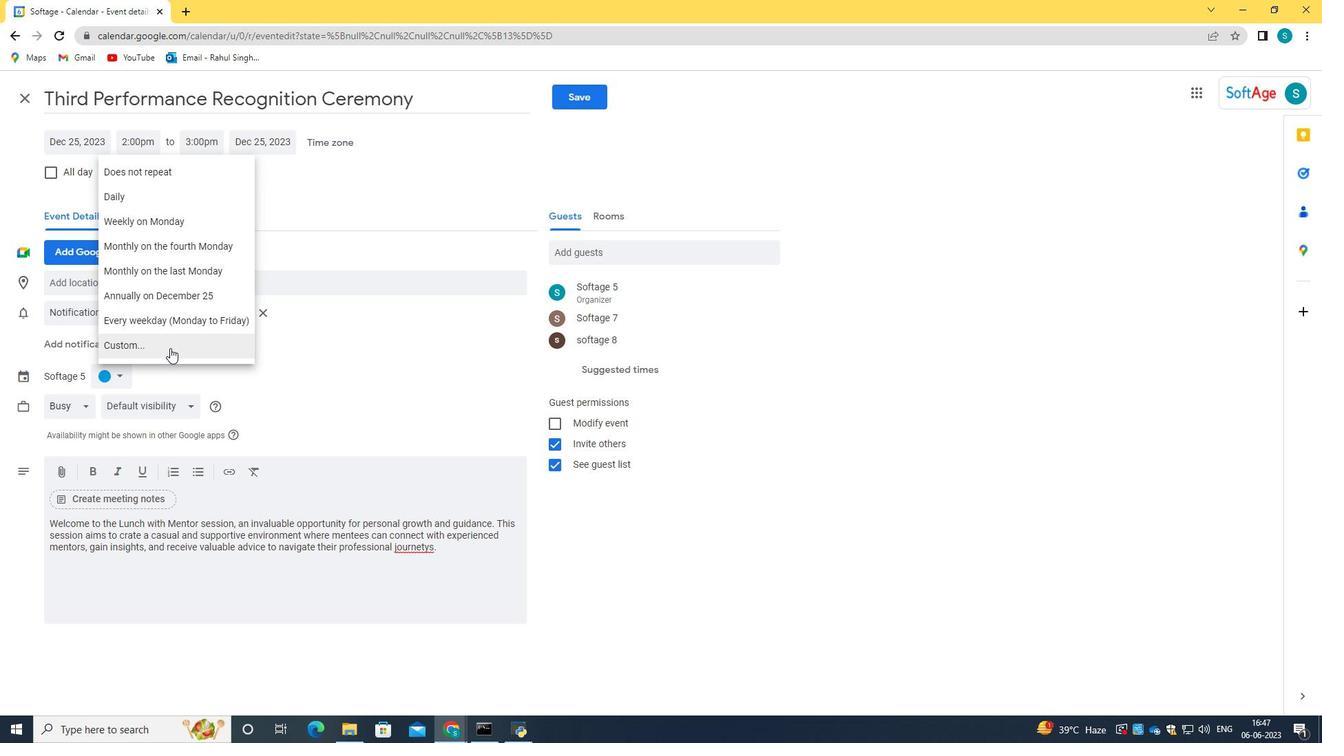 
Action: Mouse moved to (551, 366)
Screenshot: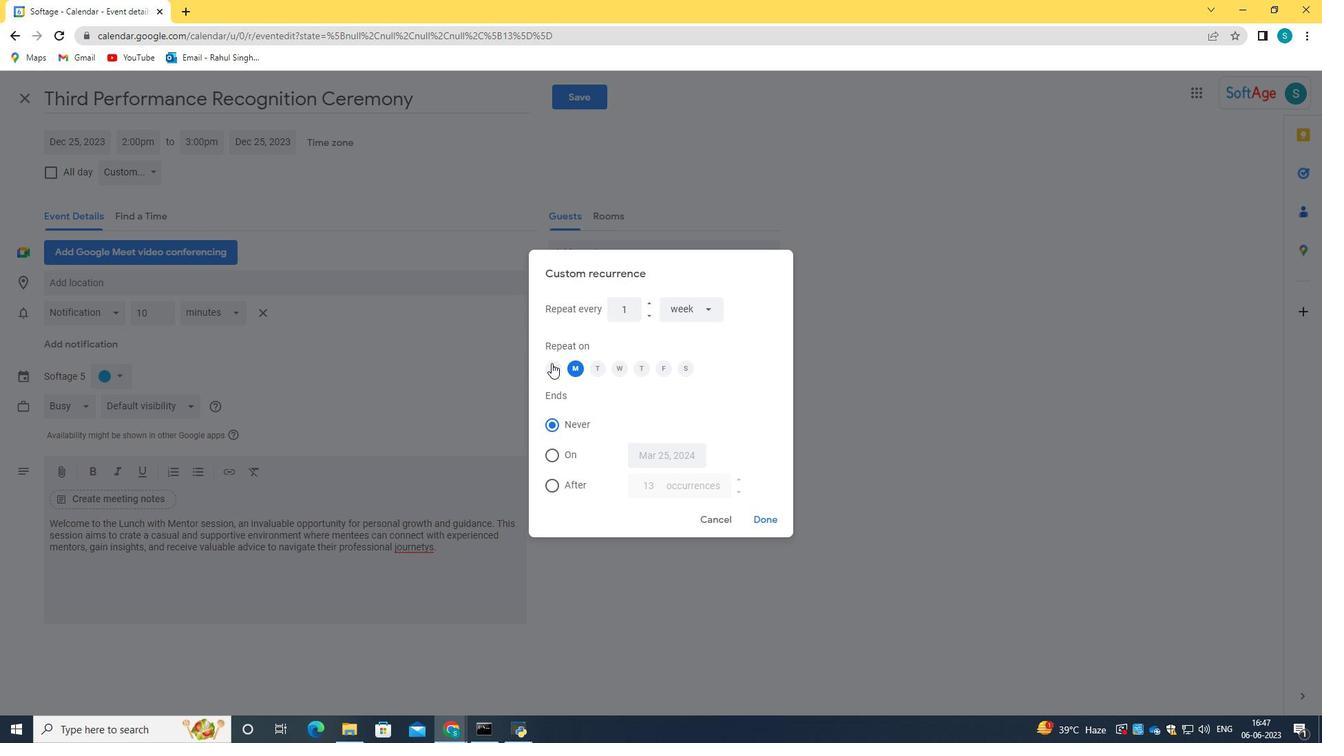
Action: Mouse pressed left at (551, 366)
Screenshot: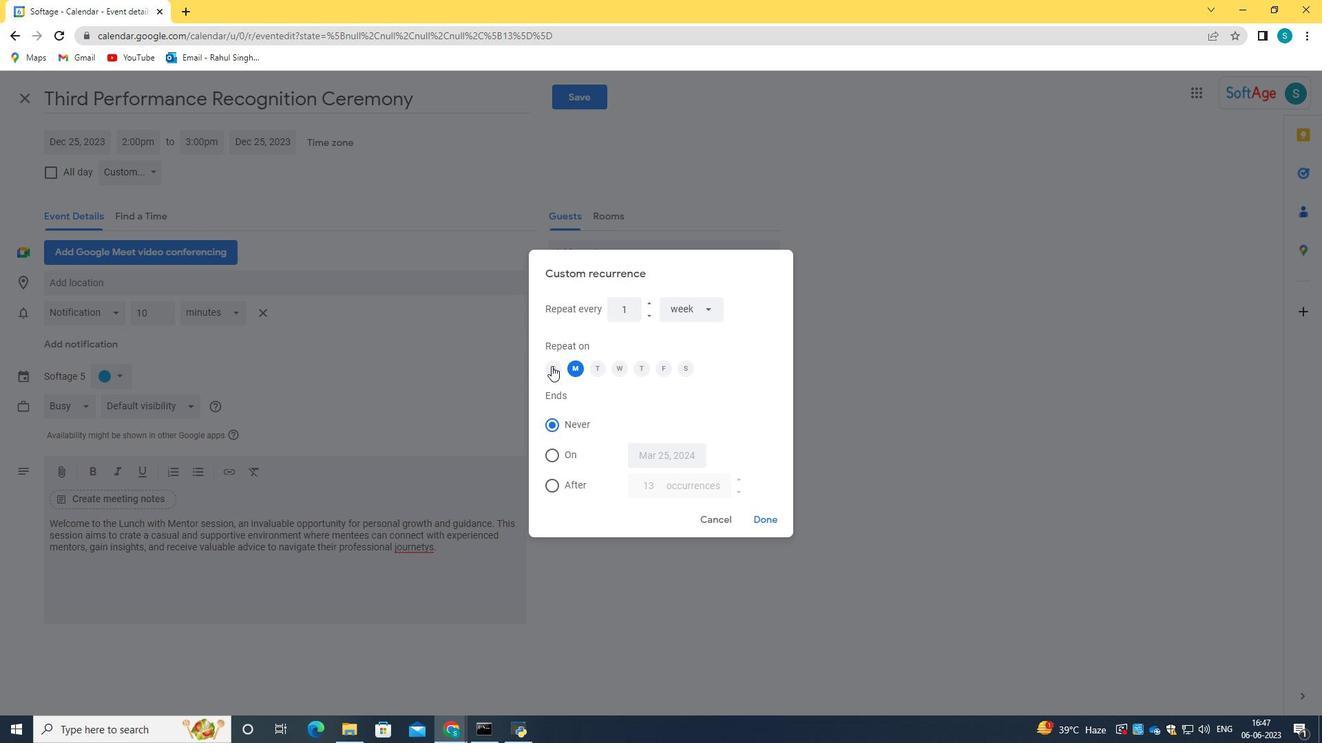 
Action: Mouse moved to (581, 367)
Screenshot: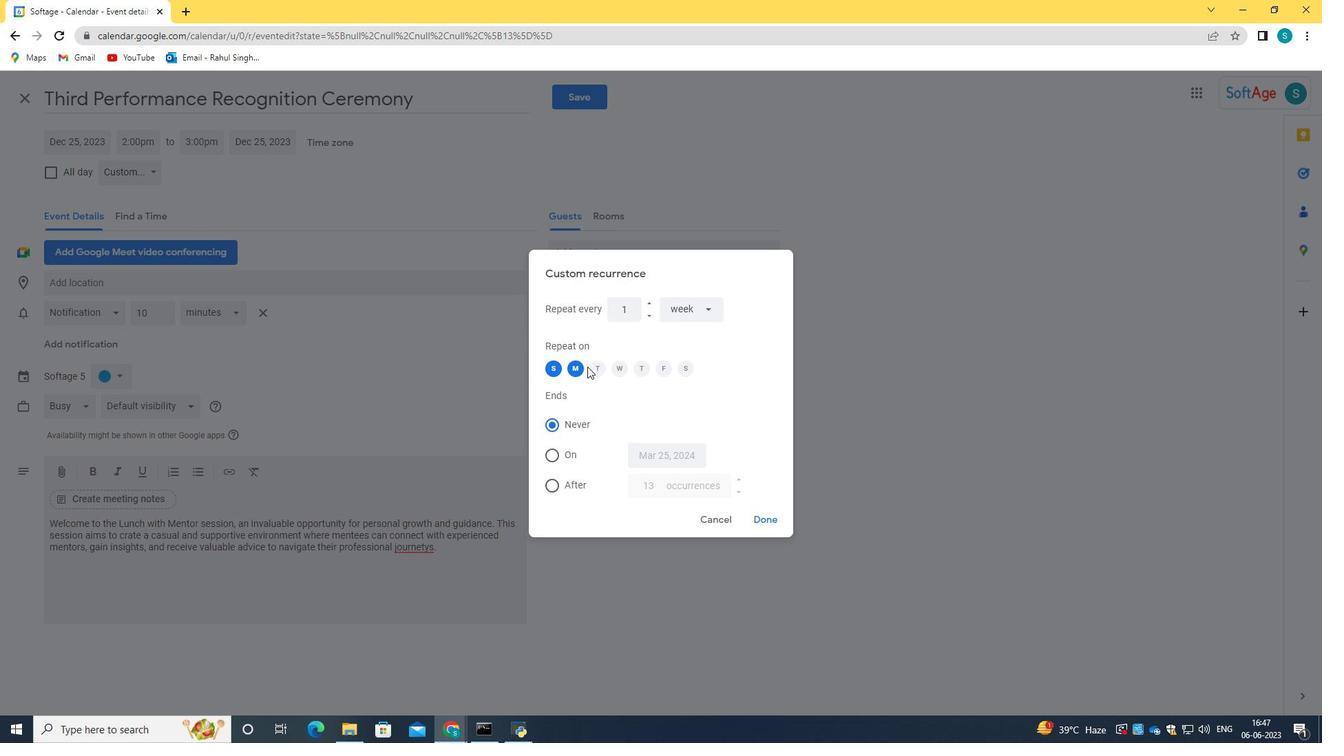 
Action: Mouse pressed left at (581, 367)
Screenshot: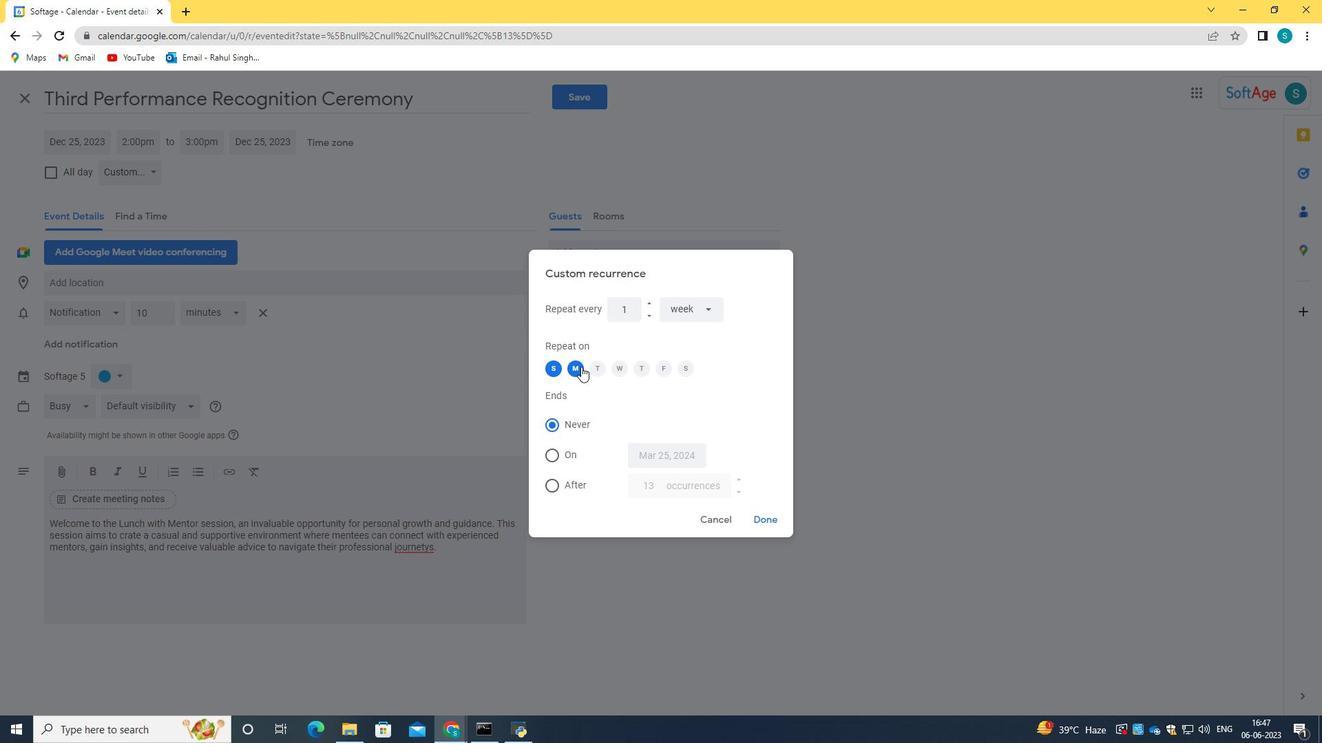 
Action: Mouse moved to (767, 519)
Screenshot: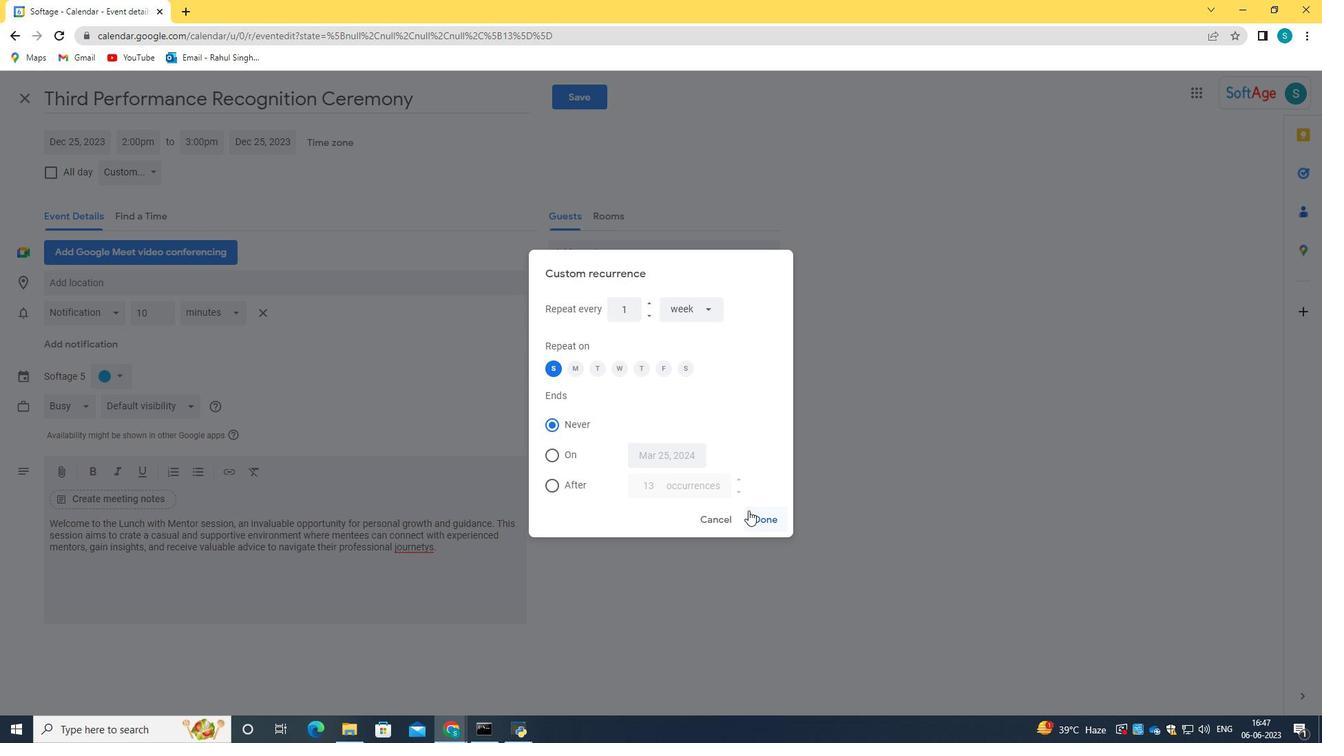 
Action: Mouse pressed left at (767, 519)
Screenshot: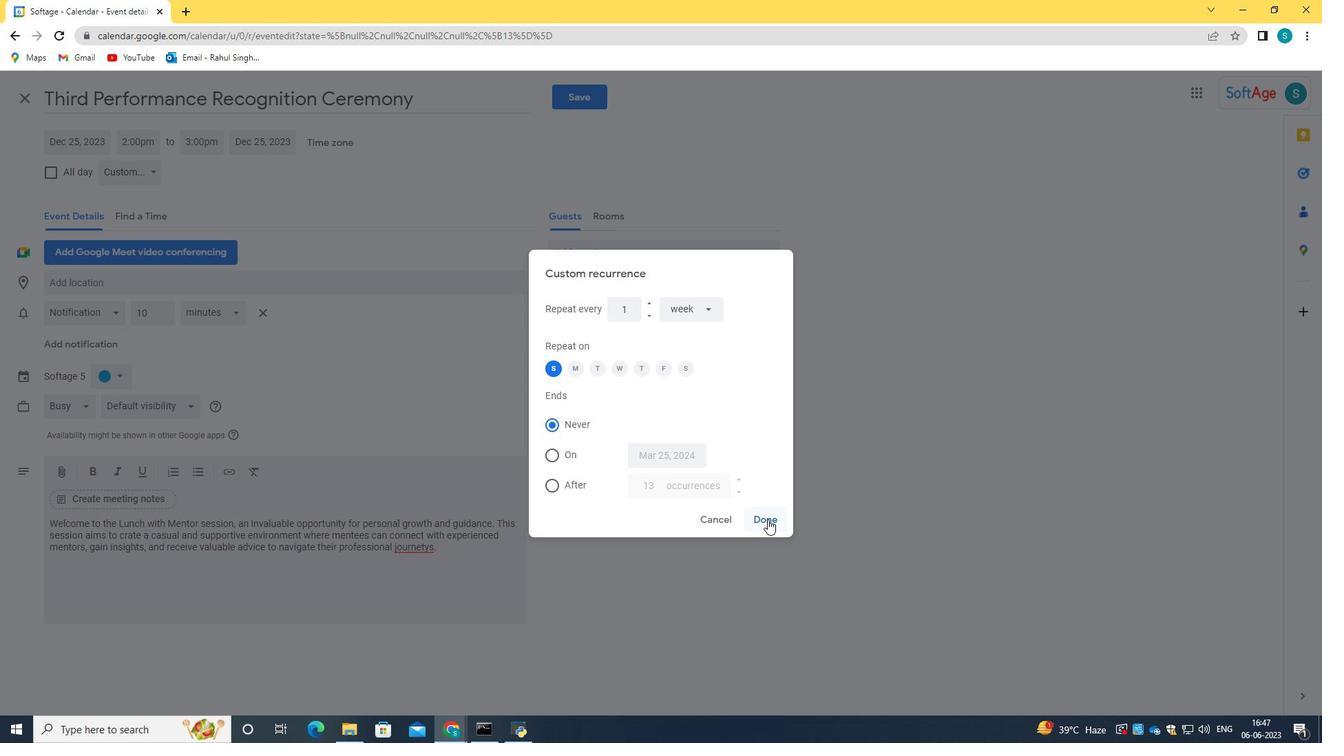 
Action: Mouse moved to (593, 92)
Screenshot: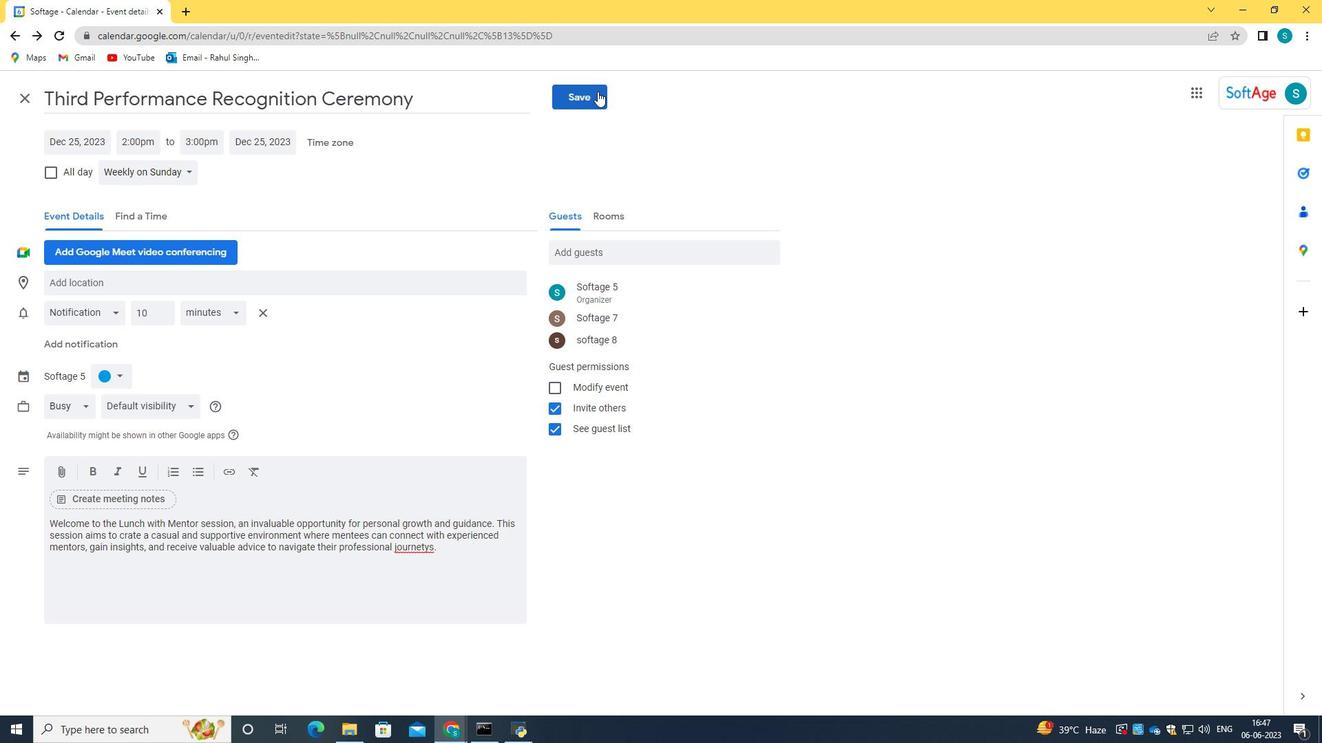 
Action: Mouse pressed left at (593, 92)
Screenshot: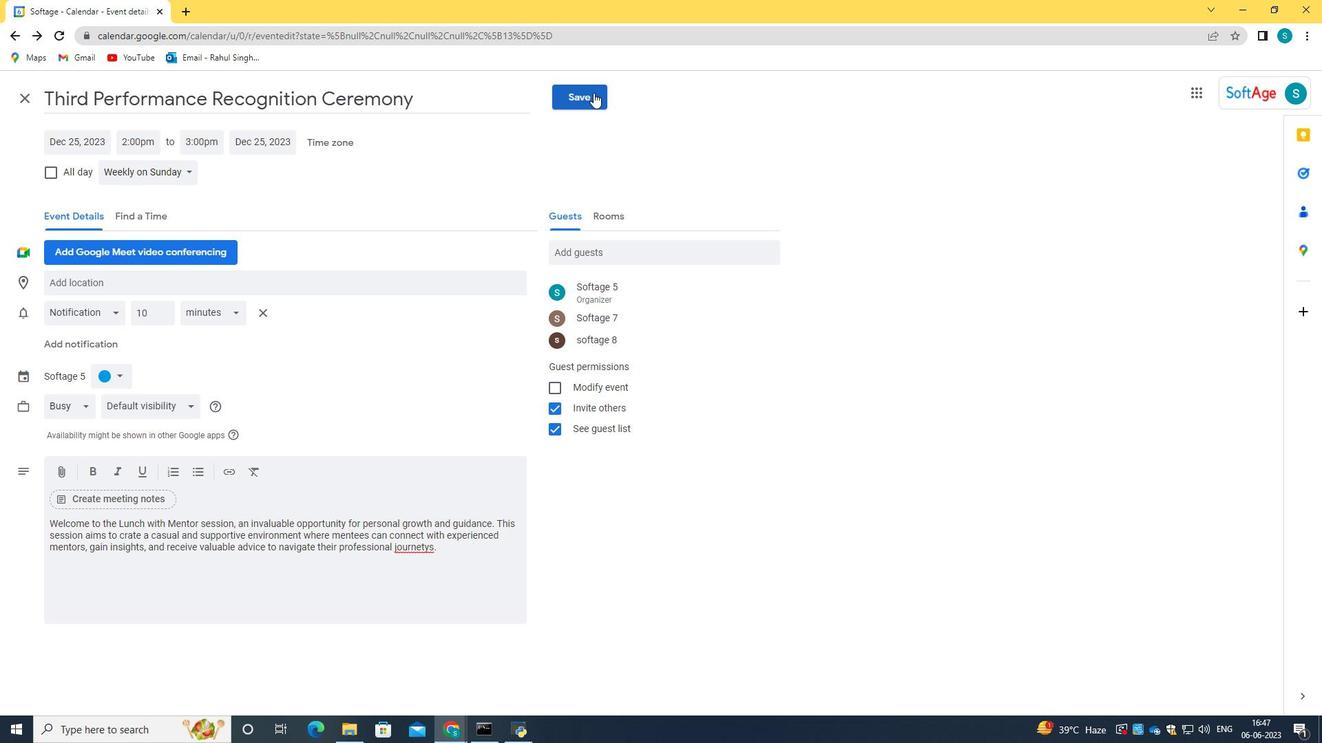 
Action: Mouse moved to (798, 424)
Screenshot: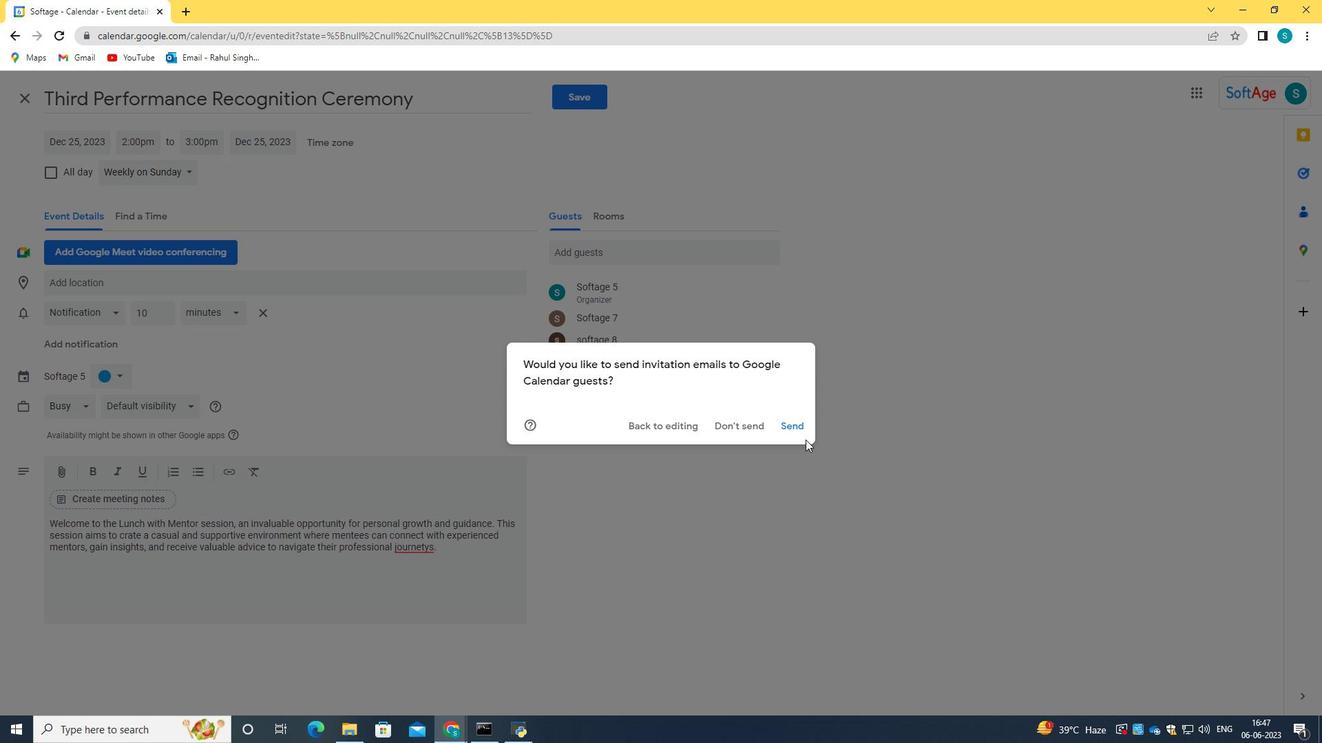 
Action: Mouse pressed left at (798, 424)
Screenshot: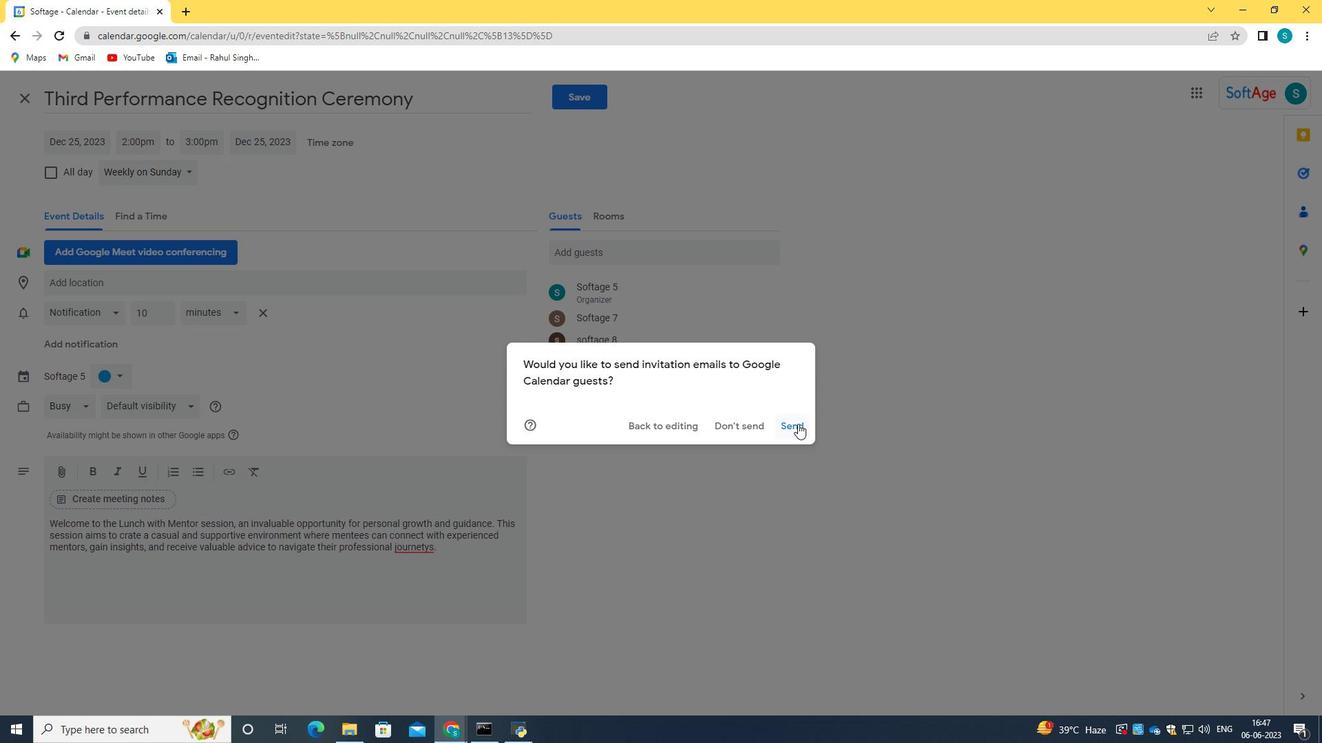 
